 Task: In the Company maersk.com, Add note: 'Reach out to a customer for a referral or introduction to a potential client.'. Mark checkbox to create task to follow up ': Tomorrow'. Create task, with  description: Appointment FIxed, Add due date: In 3 Business Days; Add reminder: 30 Minutes before. Set Priority Low  and add note: Review the attached proposal. Logged in from softage.5@softage.net
Action: Mouse moved to (78, 64)
Screenshot: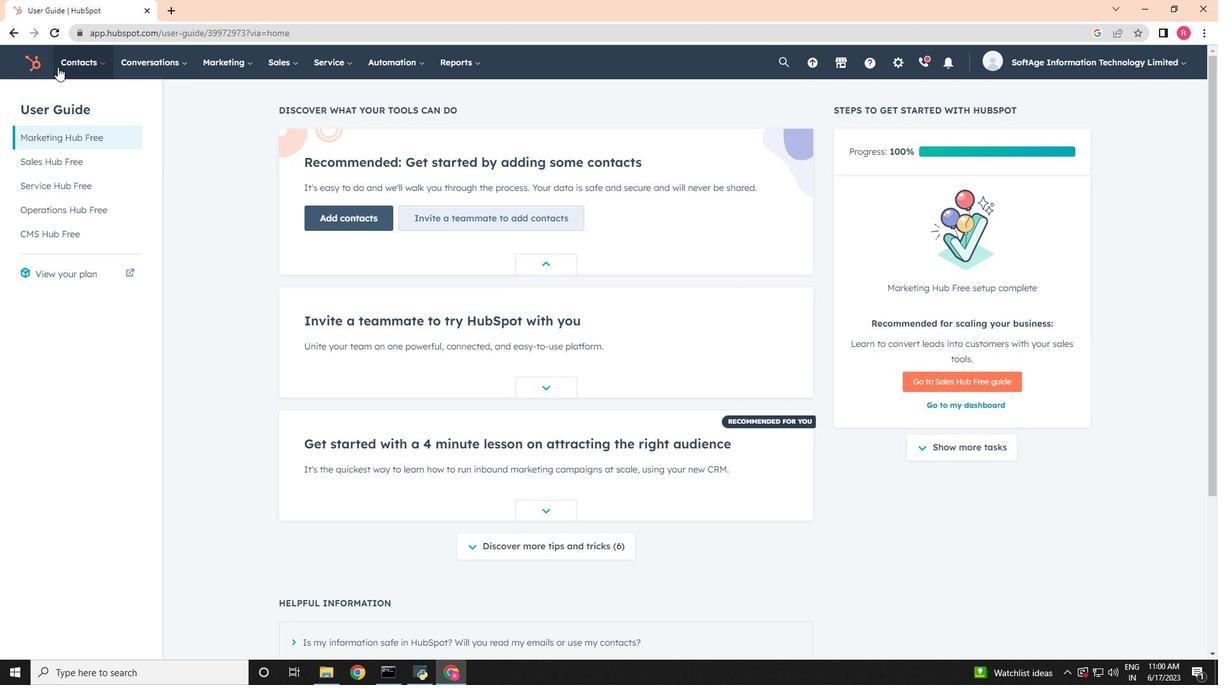 
Action: Mouse pressed left at (78, 64)
Screenshot: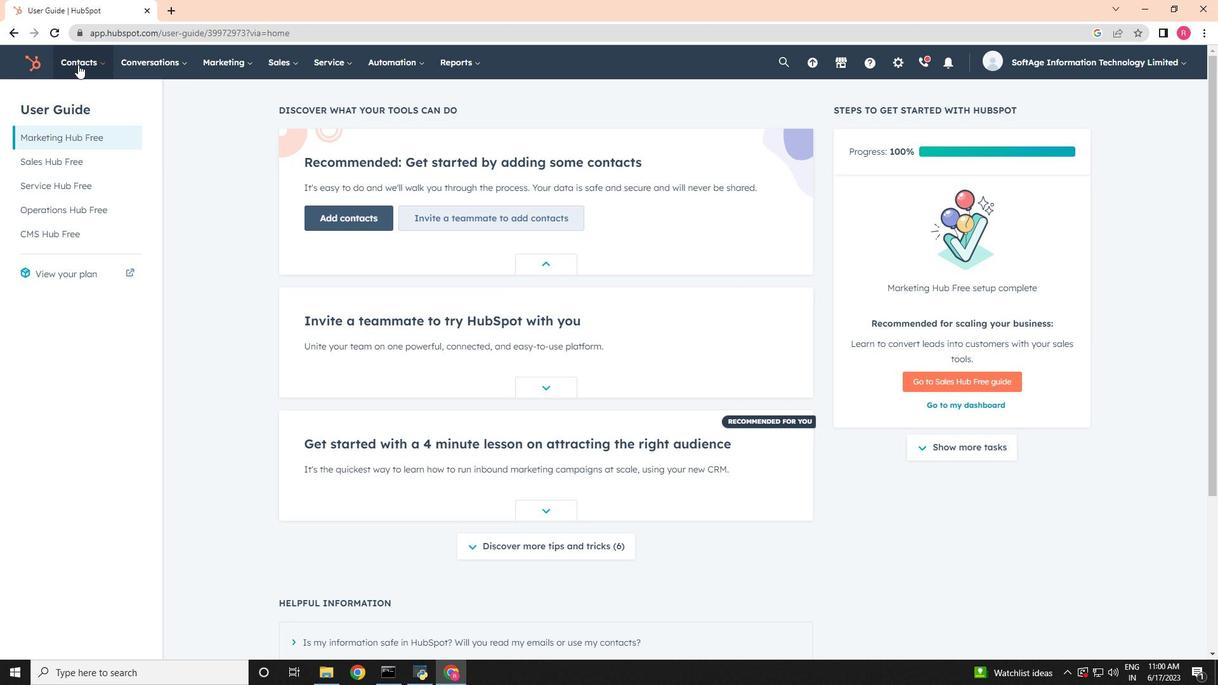 
Action: Mouse moved to (111, 123)
Screenshot: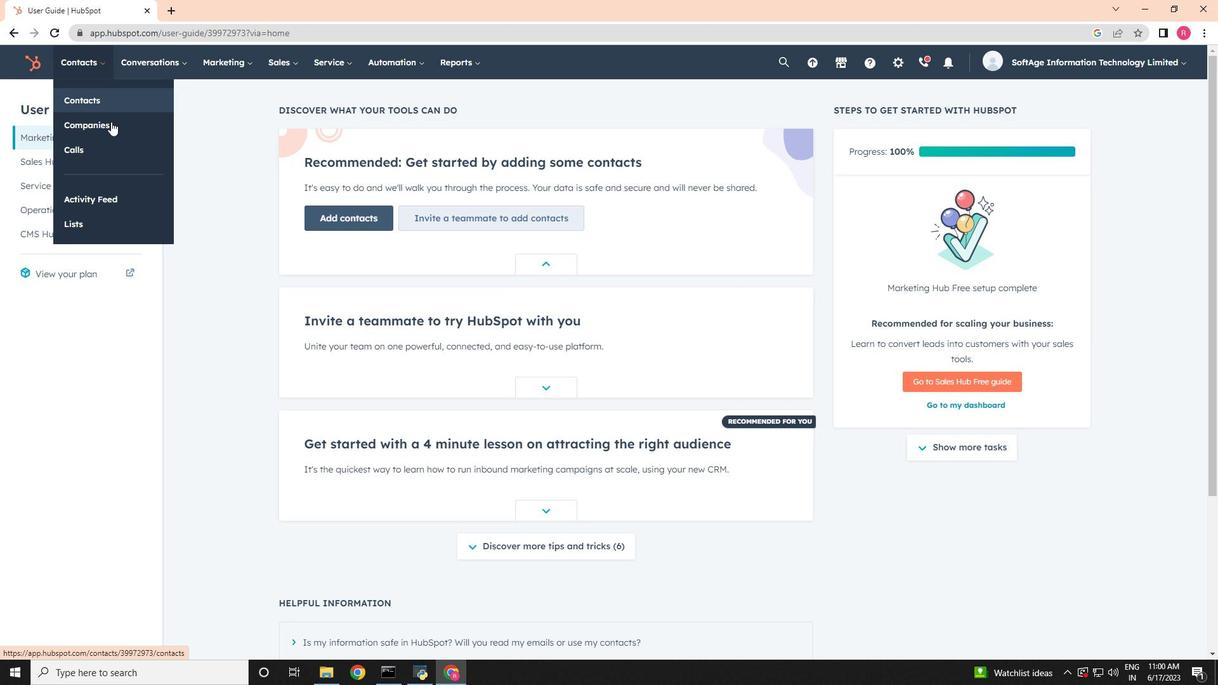 
Action: Mouse pressed left at (111, 123)
Screenshot: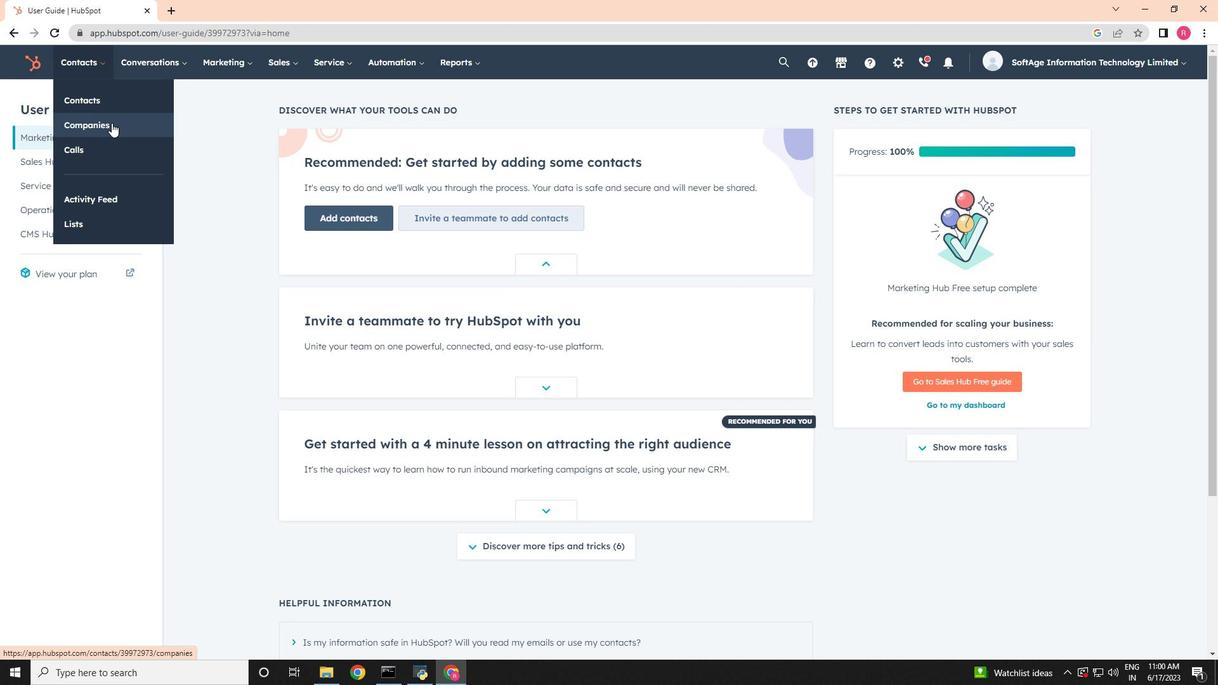 
Action: Mouse moved to (72, 208)
Screenshot: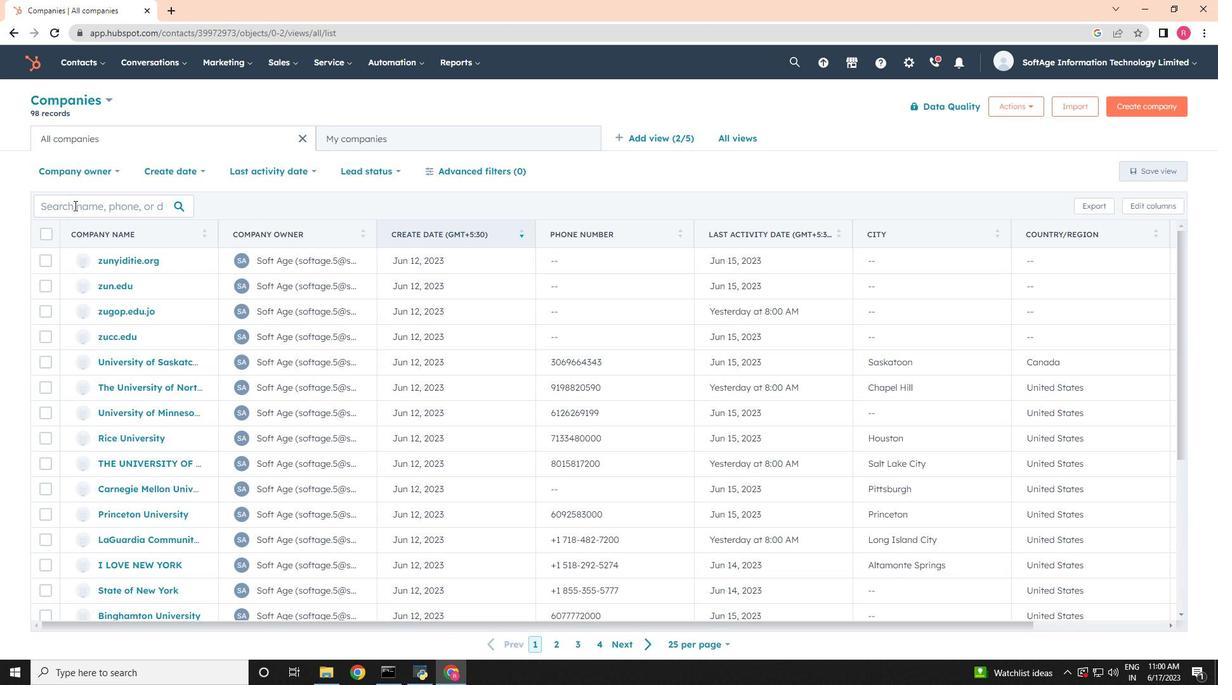 
Action: Mouse pressed left at (72, 208)
Screenshot: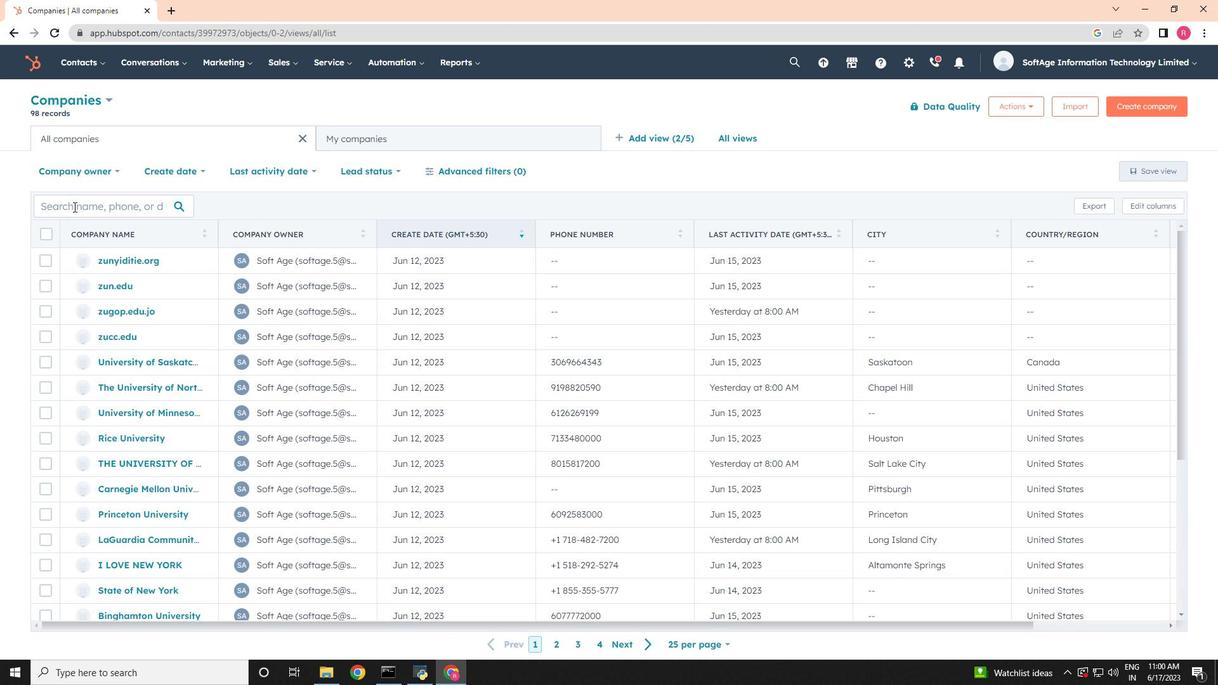 
Action: Key pressed <Key.shift><Key.shift><Key.shift><Key.shift><Key.shift><Key.shift><Key.shift><Key.shift><Key.shift><Key.shift><Key.shift><Key.shift><Key.shift><Key.shift><Key.shift><Key.shift><Key.shift><Key.shift><Key.shift><Key.shift><Key.shift><Key.shift><Key.shift><Key.shift>Maersk.com
Screenshot: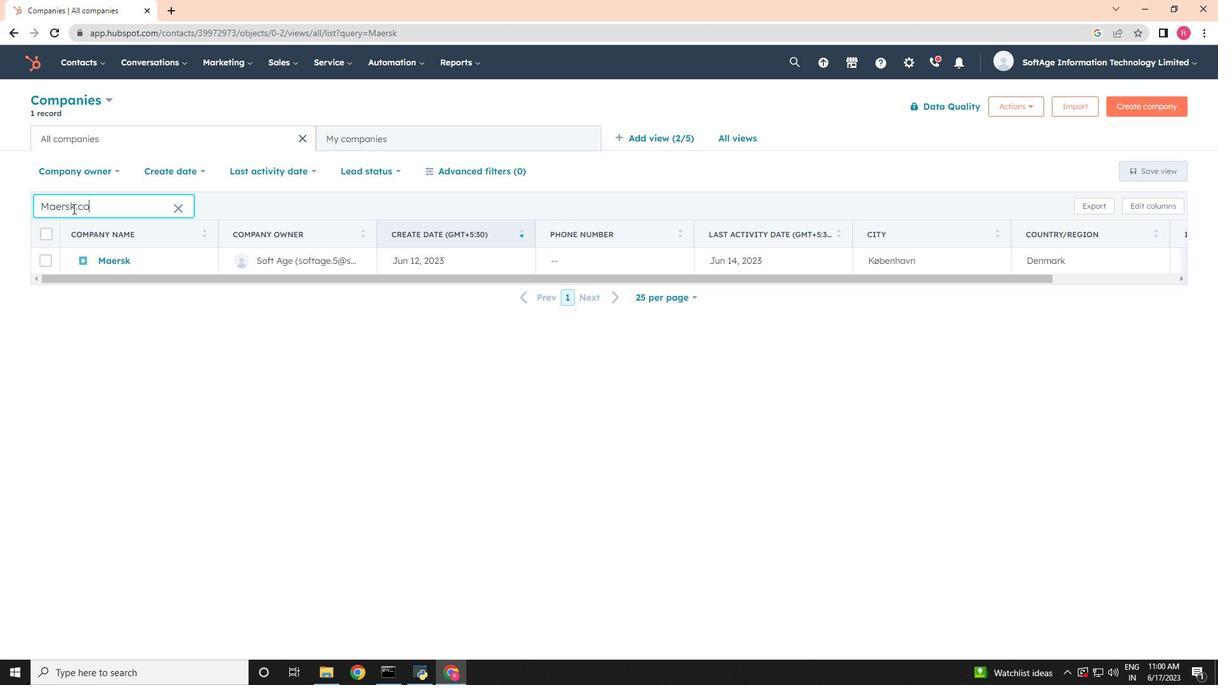 
Action: Mouse moved to (110, 258)
Screenshot: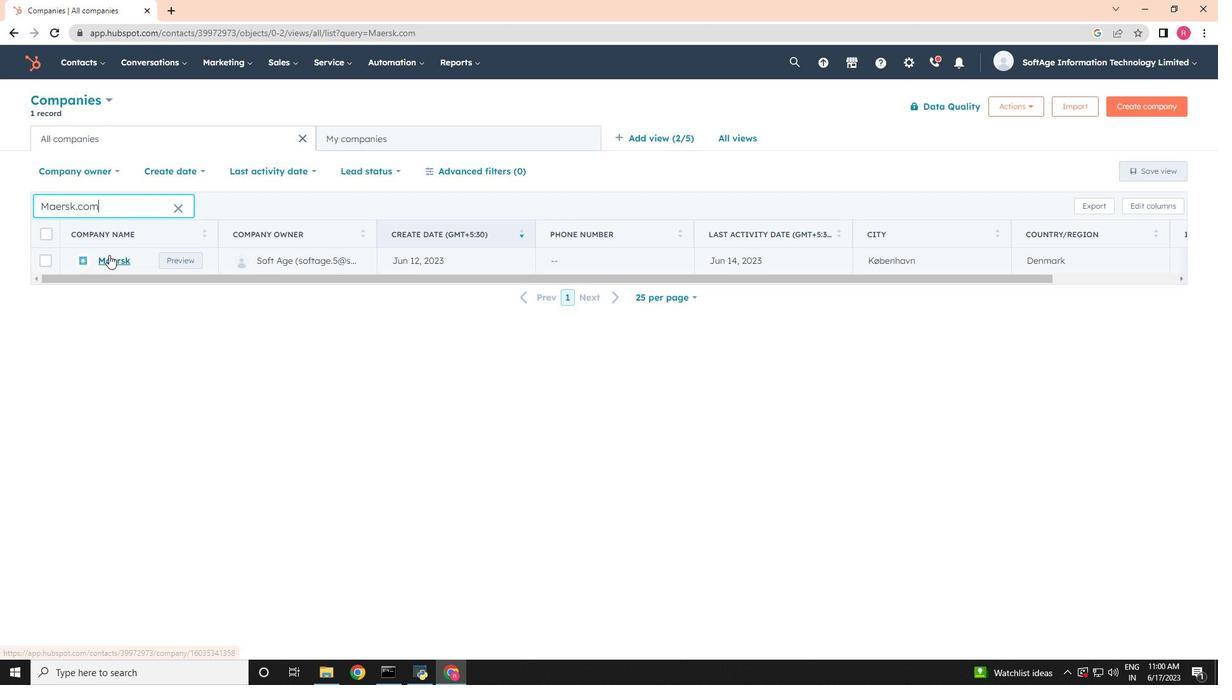 
Action: Mouse pressed left at (110, 258)
Screenshot: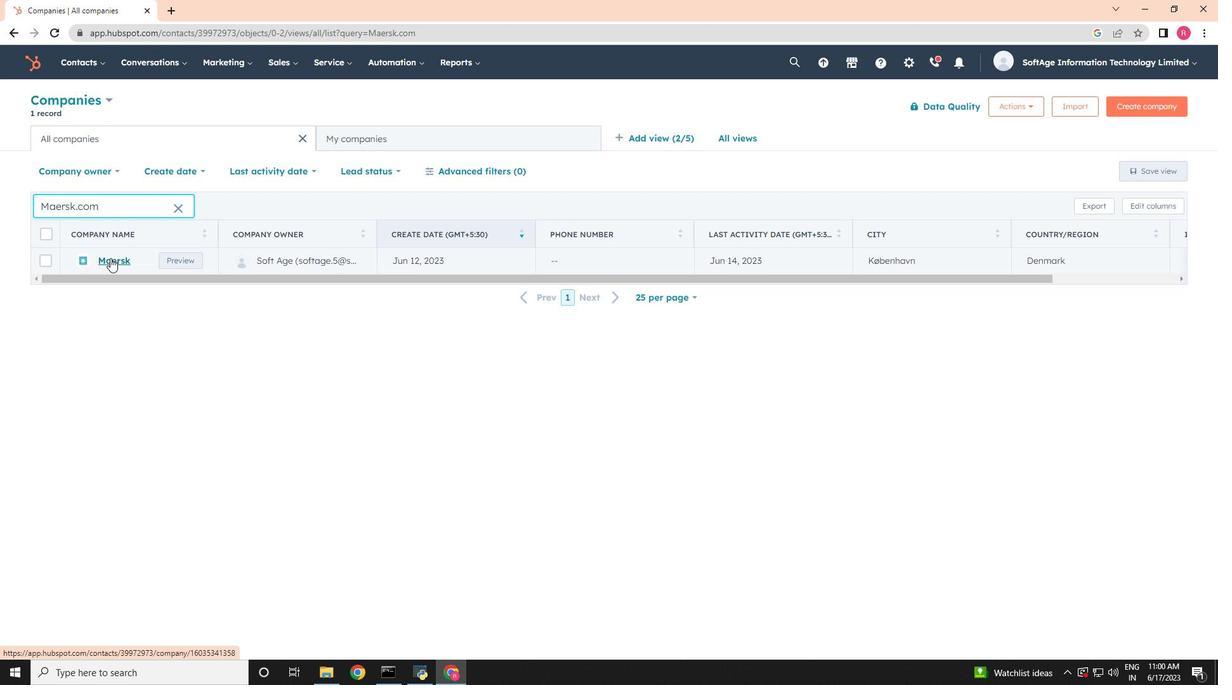 
Action: Mouse moved to (42, 211)
Screenshot: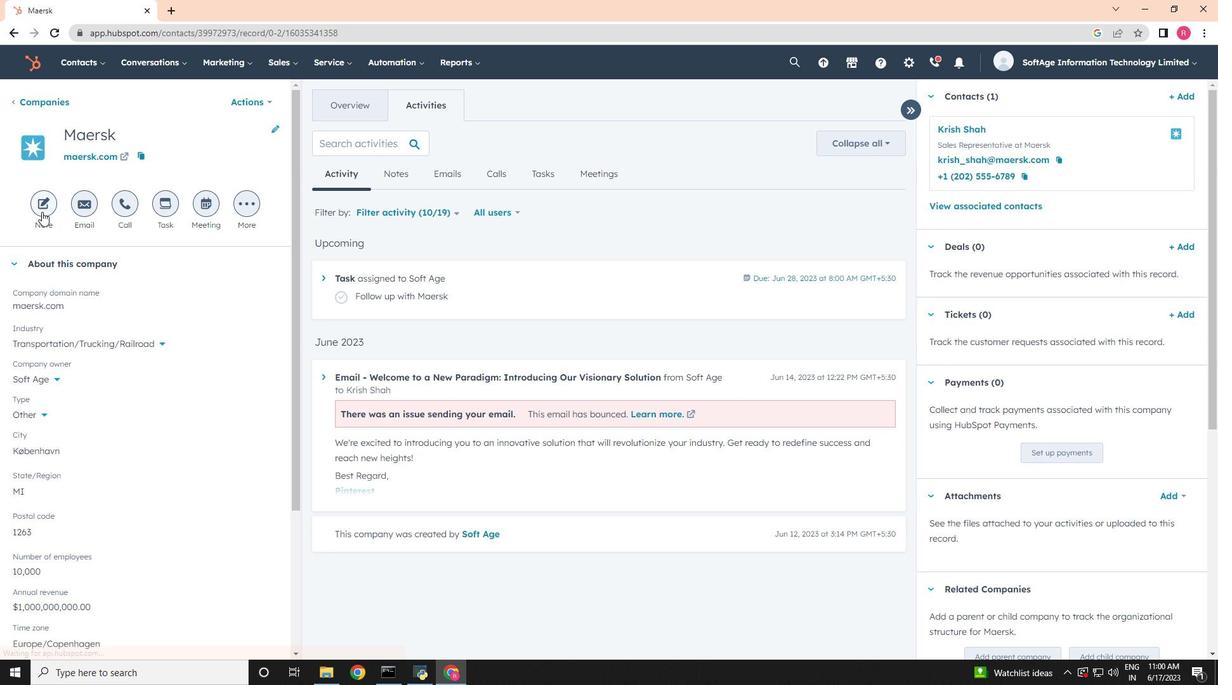 
Action: Mouse pressed left at (42, 211)
Screenshot: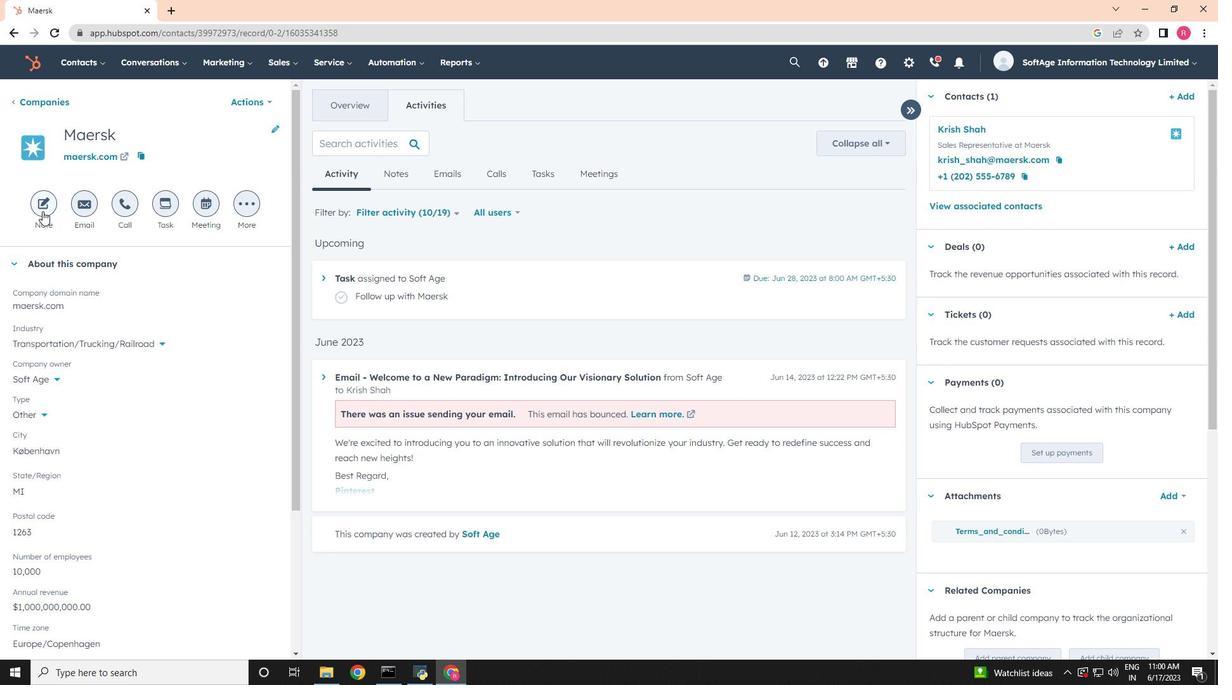 
Action: Mouse moved to (1077, 377)
Screenshot: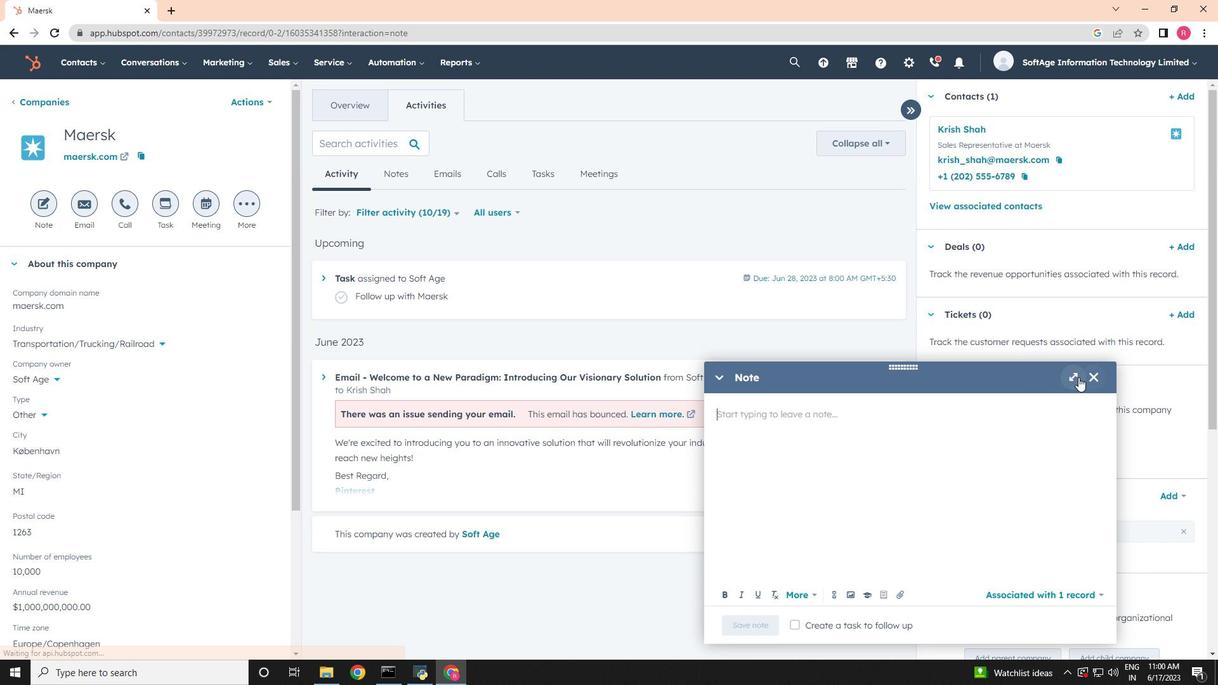 
Action: Mouse pressed left at (1077, 377)
Screenshot: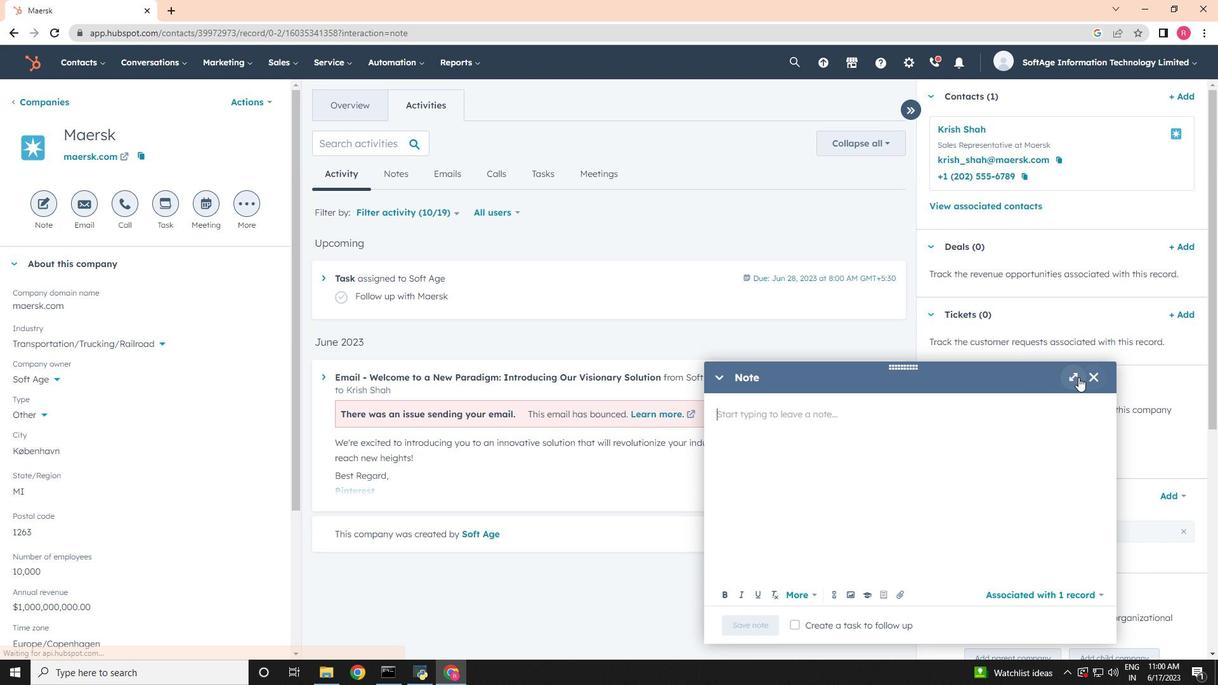 
Action: Mouse moved to (696, 397)
Screenshot: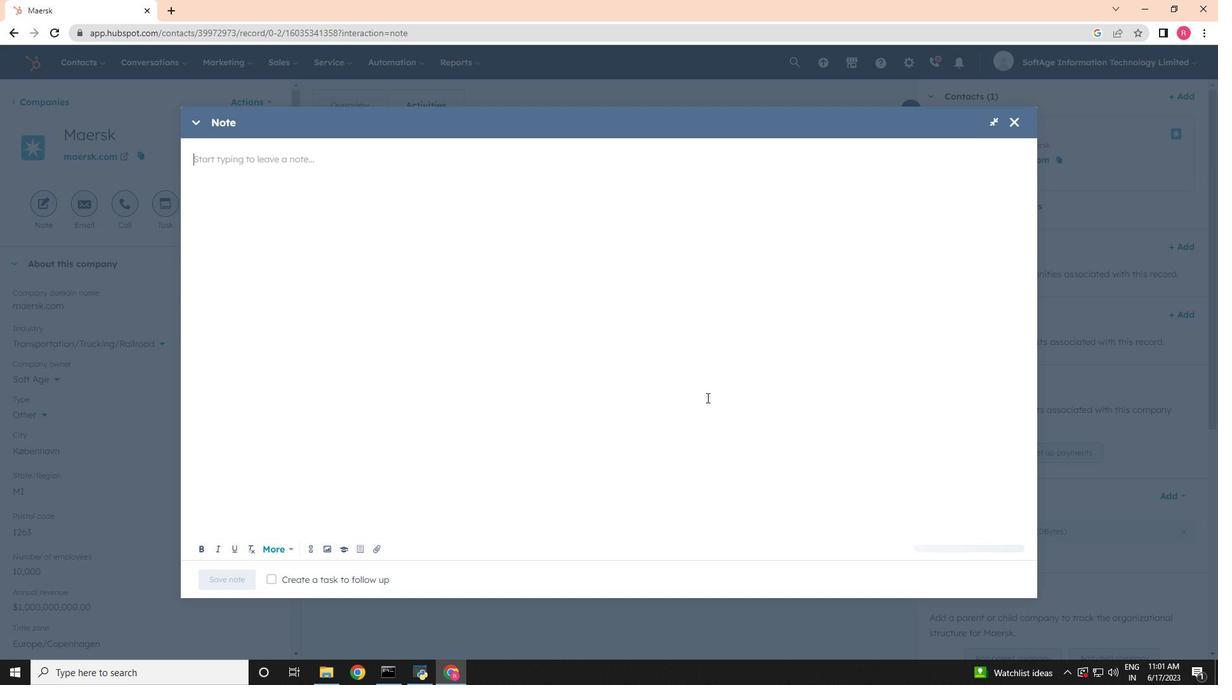 
Action: Key pressed <Key.shift>Reach<Key.space>out<Key.space>a<Key.space>cut<Key.backspace>stomer<Key.space>for<Key.space>a<Key.space>referral<Key.space>or<Key.space>indoducing<Key.space><Key.backspace><Key.backspace><Key.backspace><Key.backspace><Key.backspace><Key.backspace><Key.backspace><Key.backspace><Key.backspace><Key.backspace>ntroduction<Key.space>to<Key.space>a<Key.space>potential<Key.space>client.
Screenshot: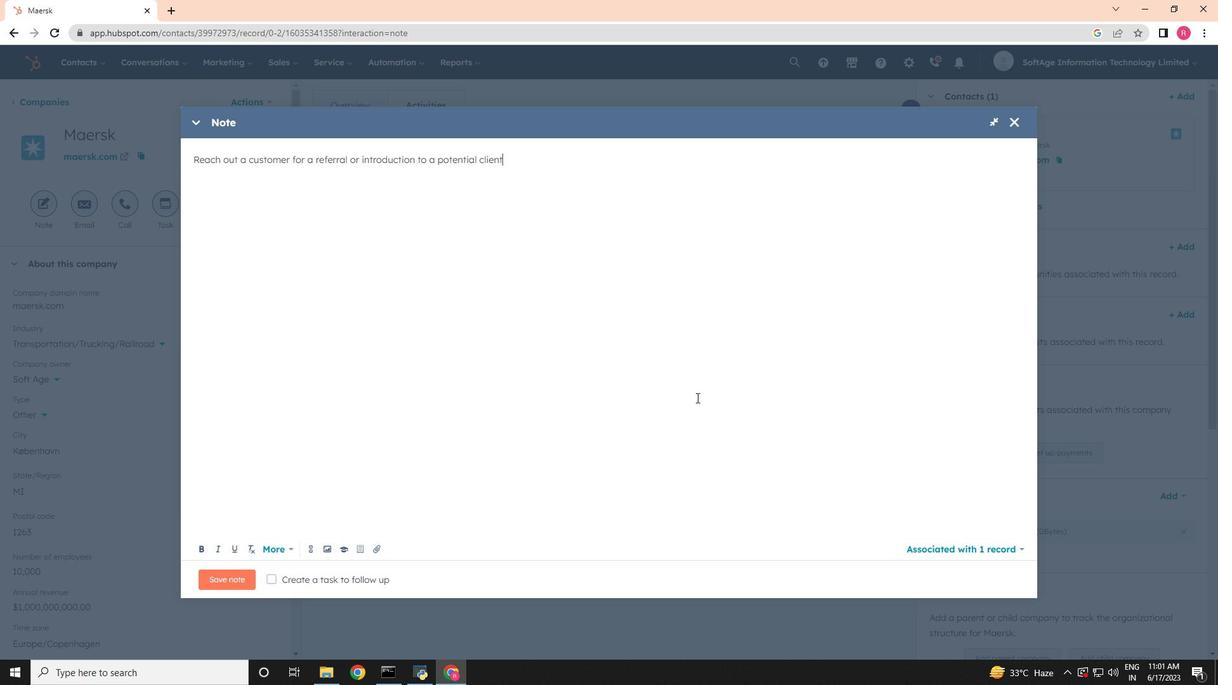 
Action: Mouse moved to (270, 578)
Screenshot: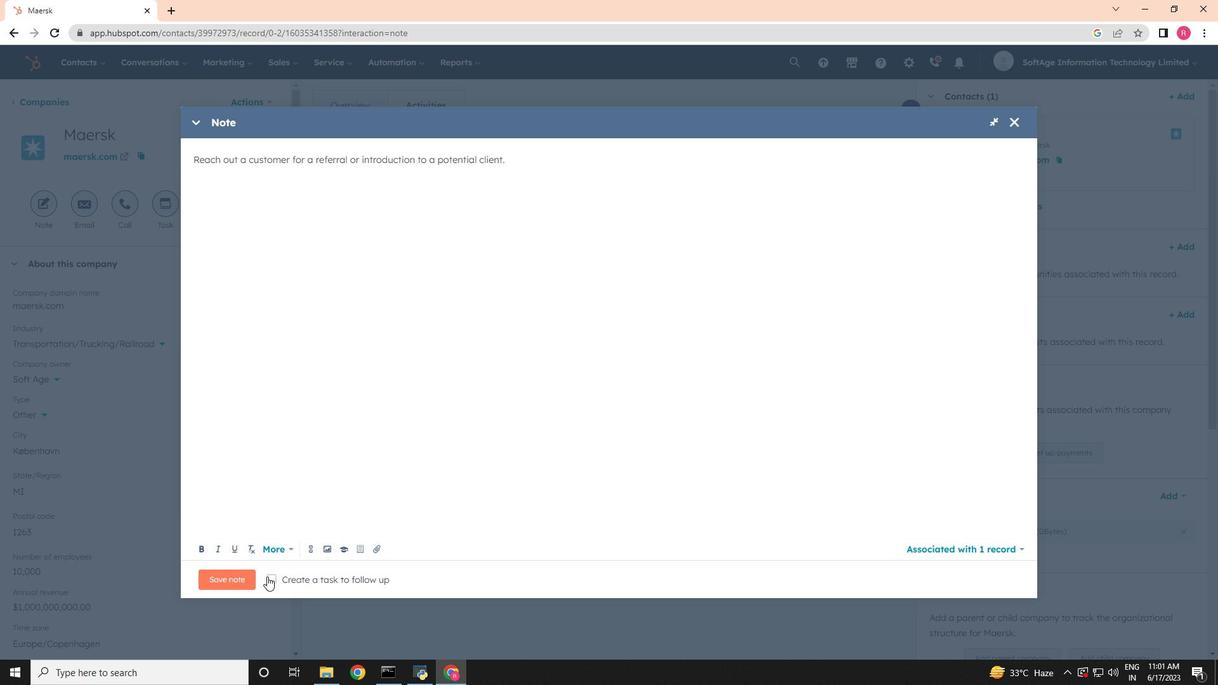 
Action: Mouse pressed left at (270, 578)
Screenshot: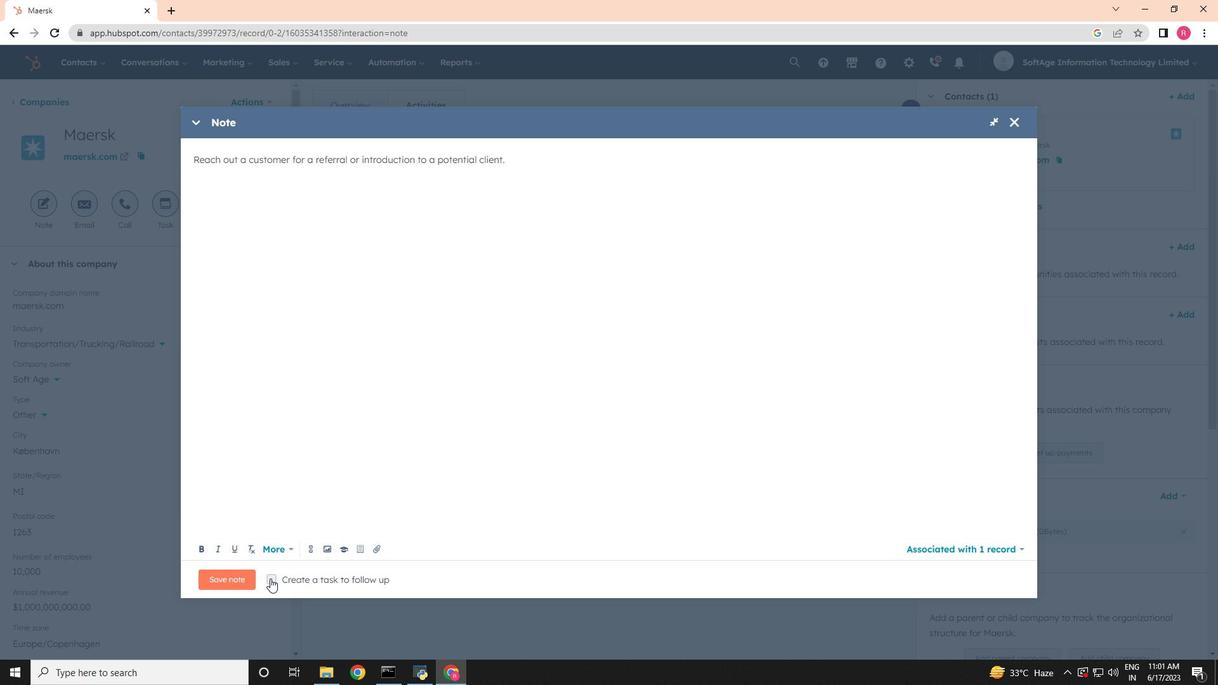 
Action: Mouse moved to (454, 583)
Screenshot: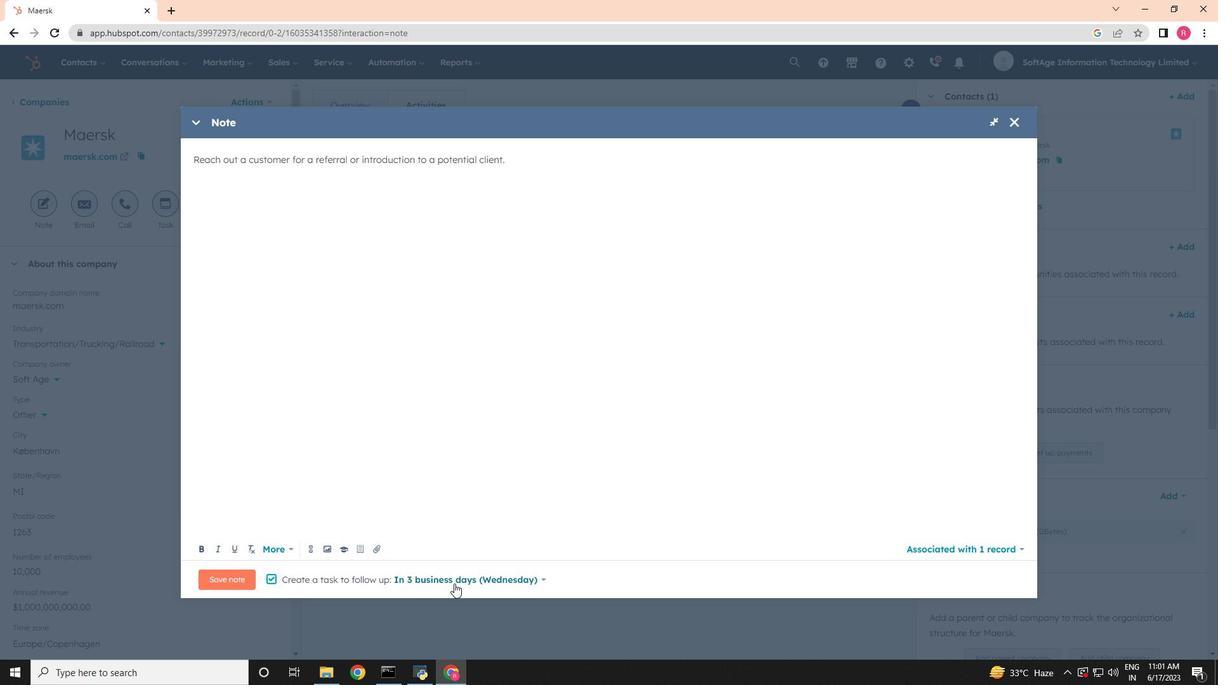 
Action: Mouse pressed left at (454, 583)
Screenshot: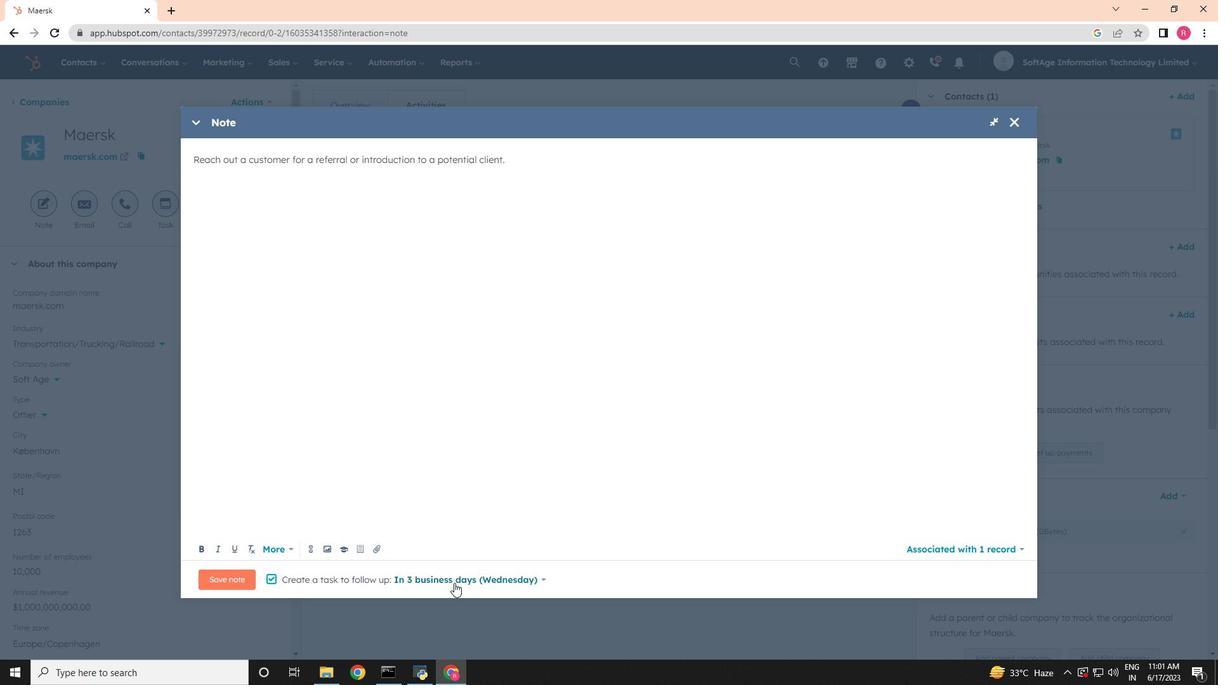 
Action: Mouse moved to (439, 507)
Screenshot: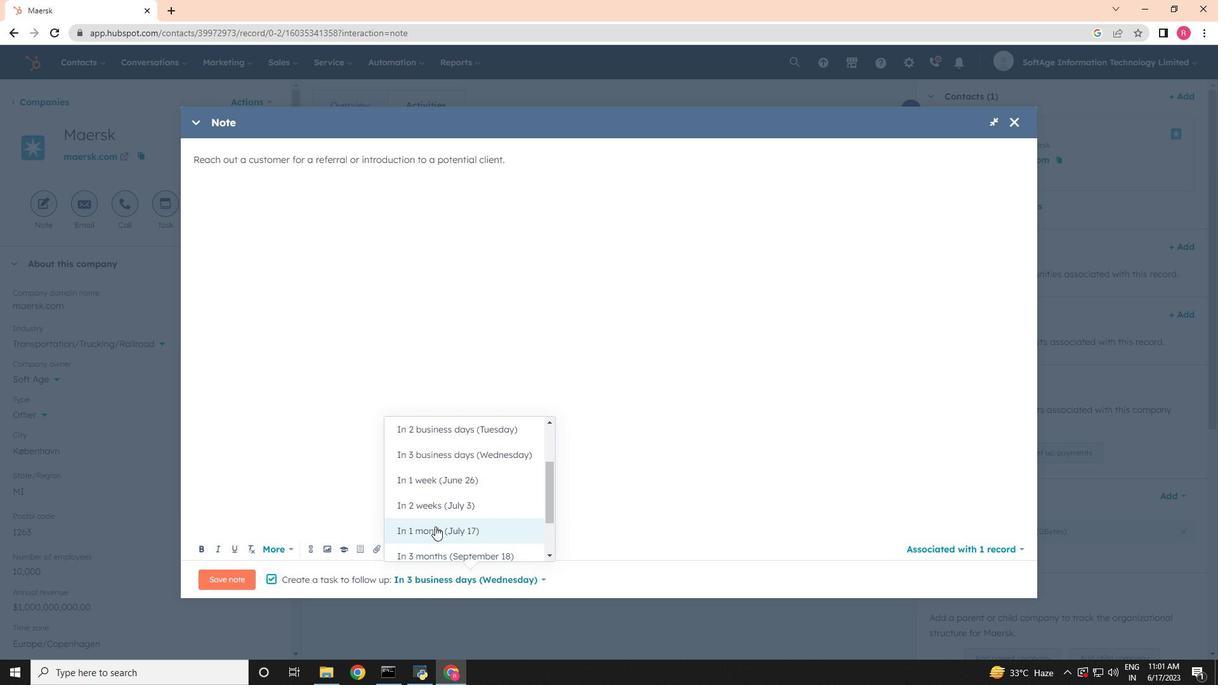
Action: Mouse scrolled (439, 508) with delta (0, 0)
Screenshot: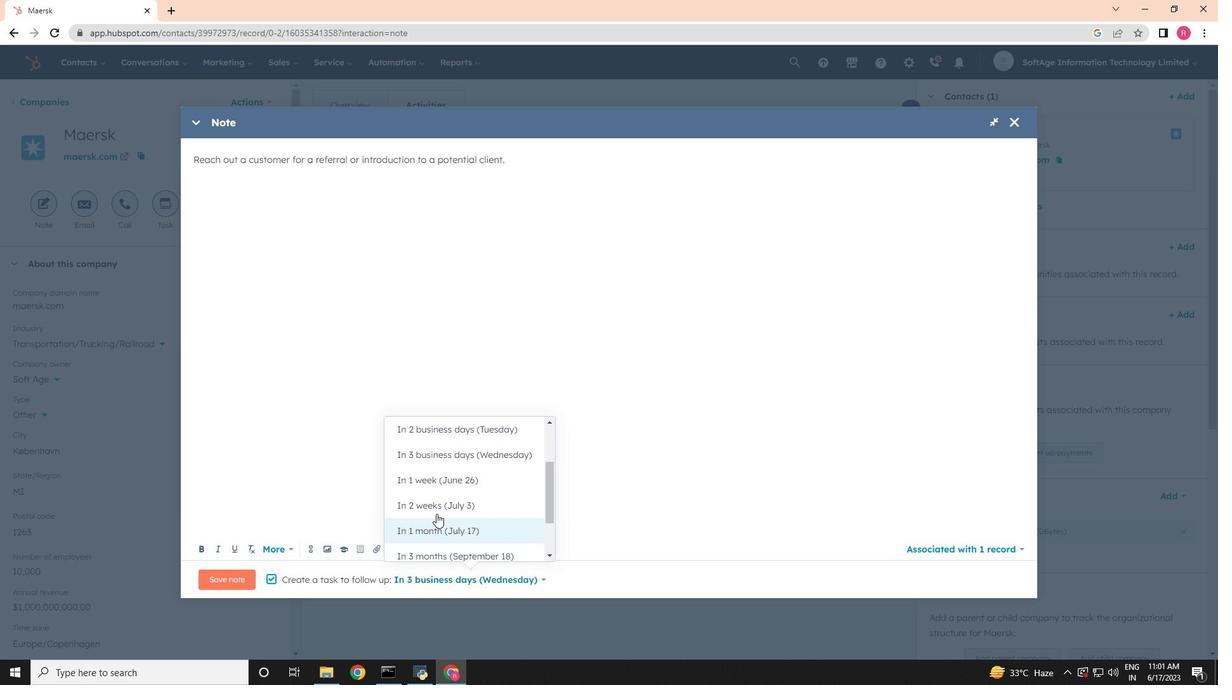 
Action: Mouse scrolled (439, 508) with delta (0, 0)
Screenshot: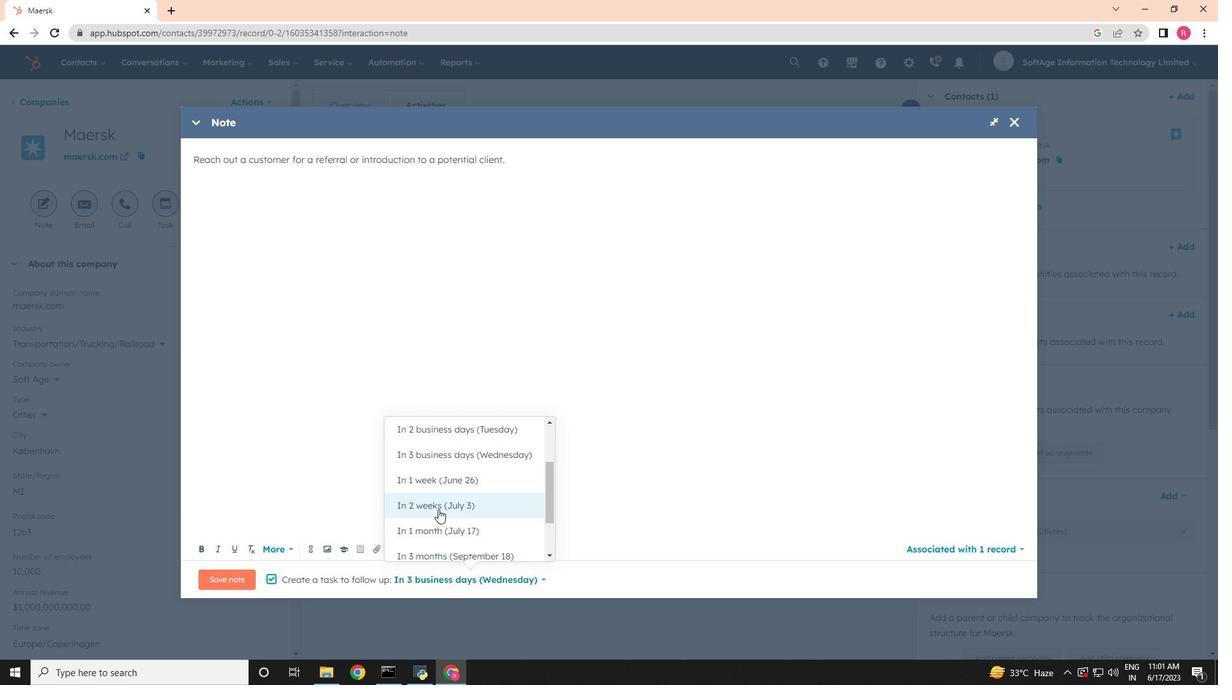 
Action: Mouse scrolled (439, 508) with delta (0, 0)
Screenshot: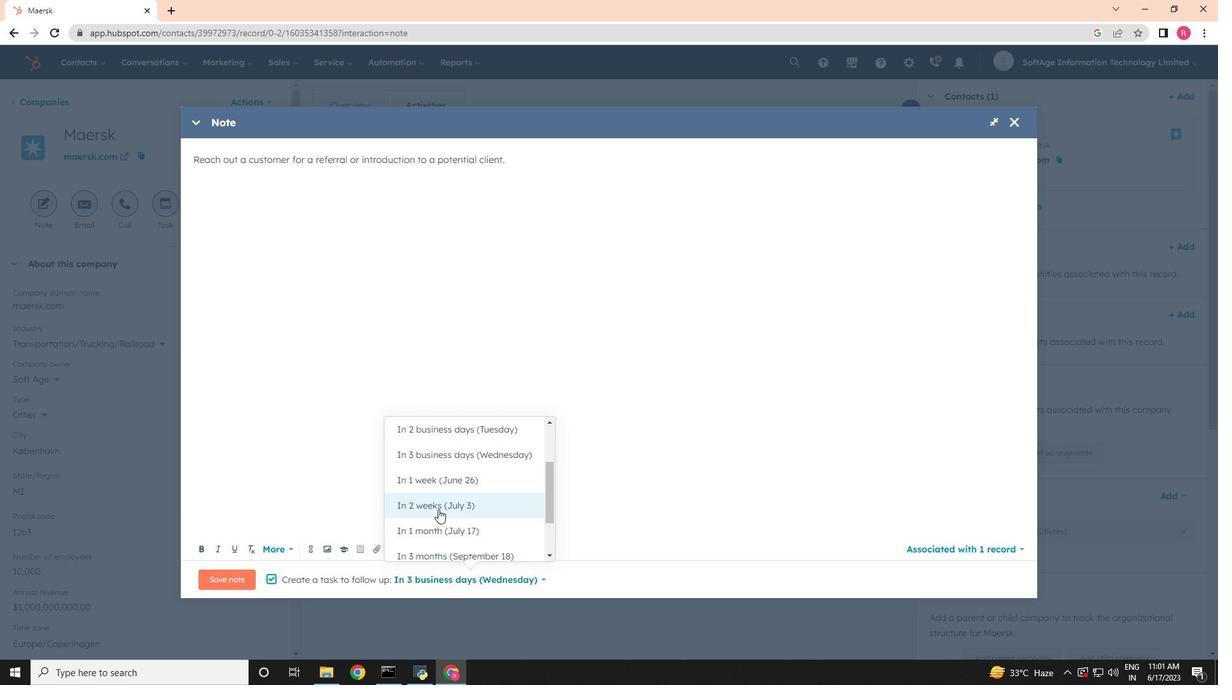 
Action: Mouse scrolled (439, 508) with delta (0, 0)
Screenshot: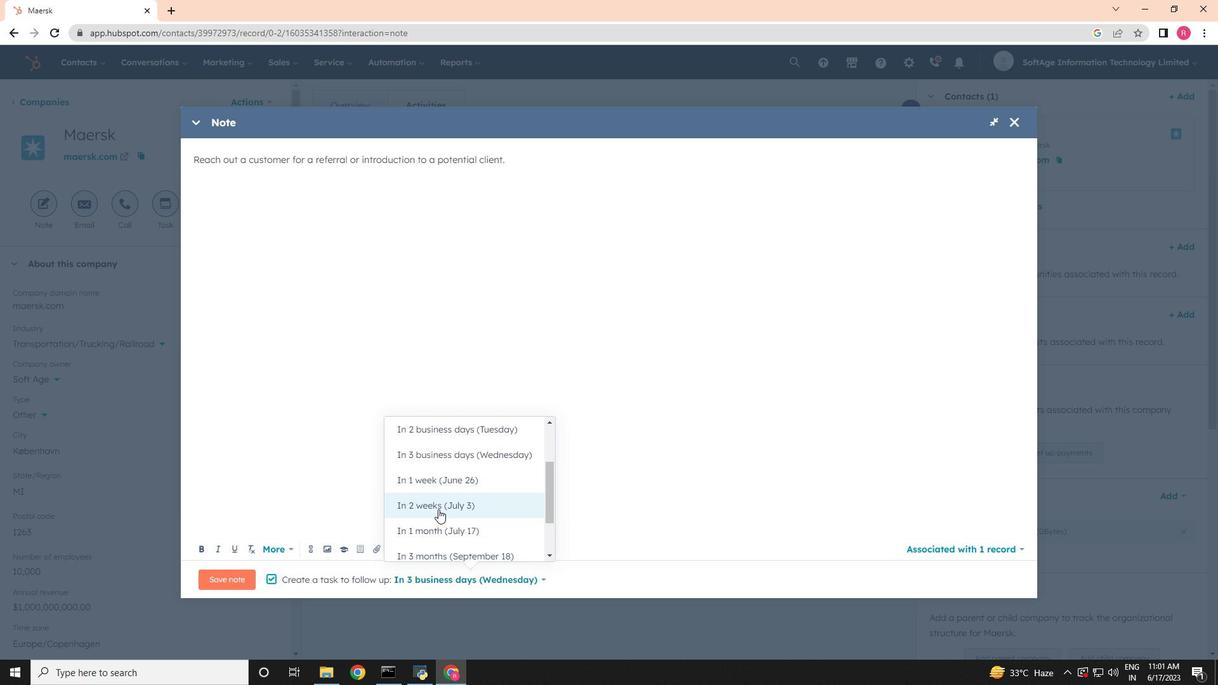 
Action: Mouse scrolled (439, 508) with delta (0, 0)
Screenshot: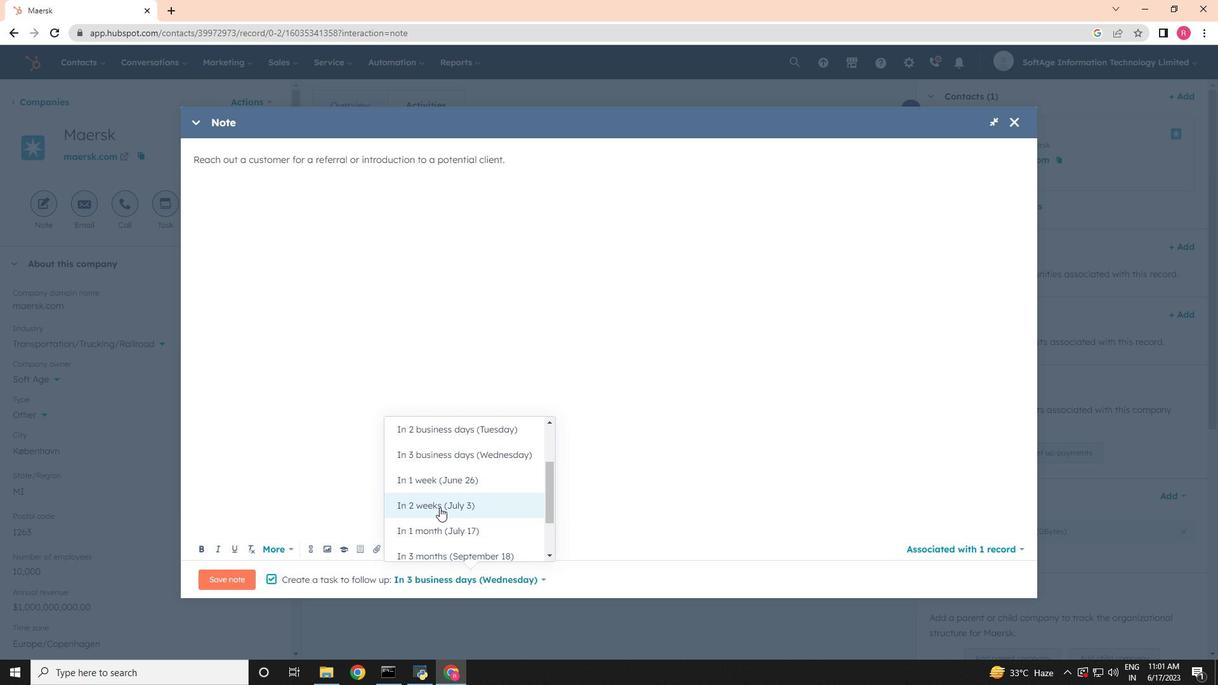
Action: Mouse moved to (436, 465)
Screenshot: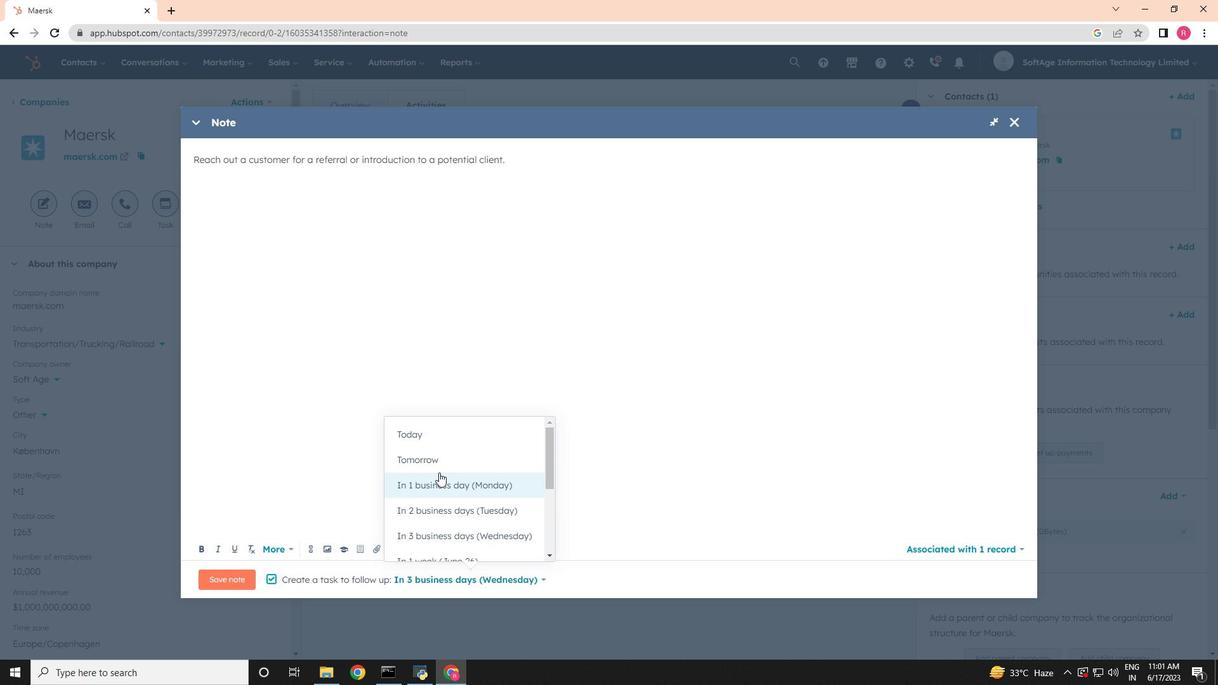
Action: Mouse pressed left at (436, 465)
Screenshot: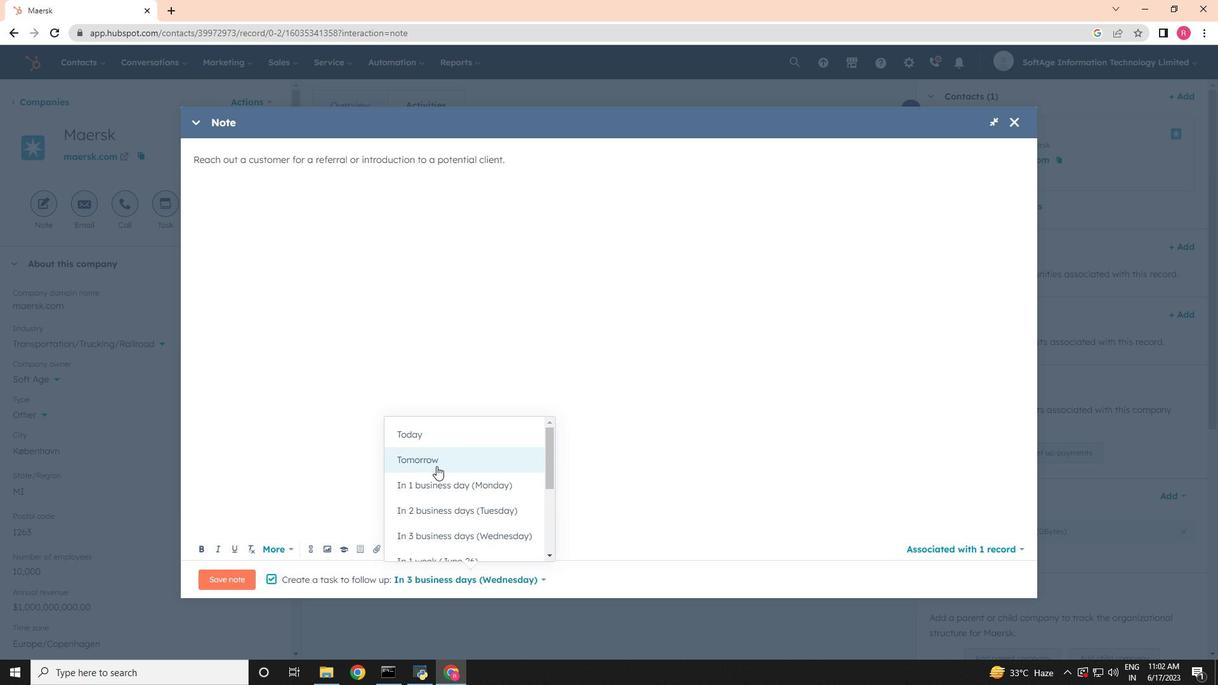 
Action: Mouse moved to (241, 572)
Screenshot: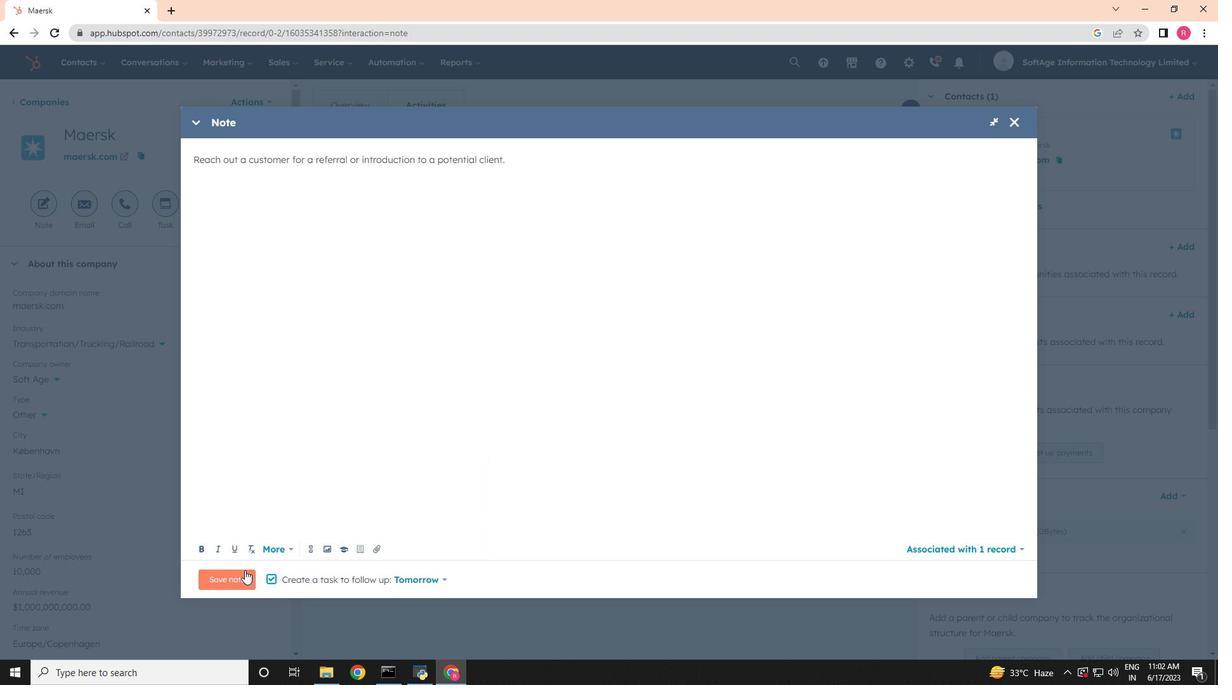 
Action: Mouse pressed left at (241, 572)
Screenshot: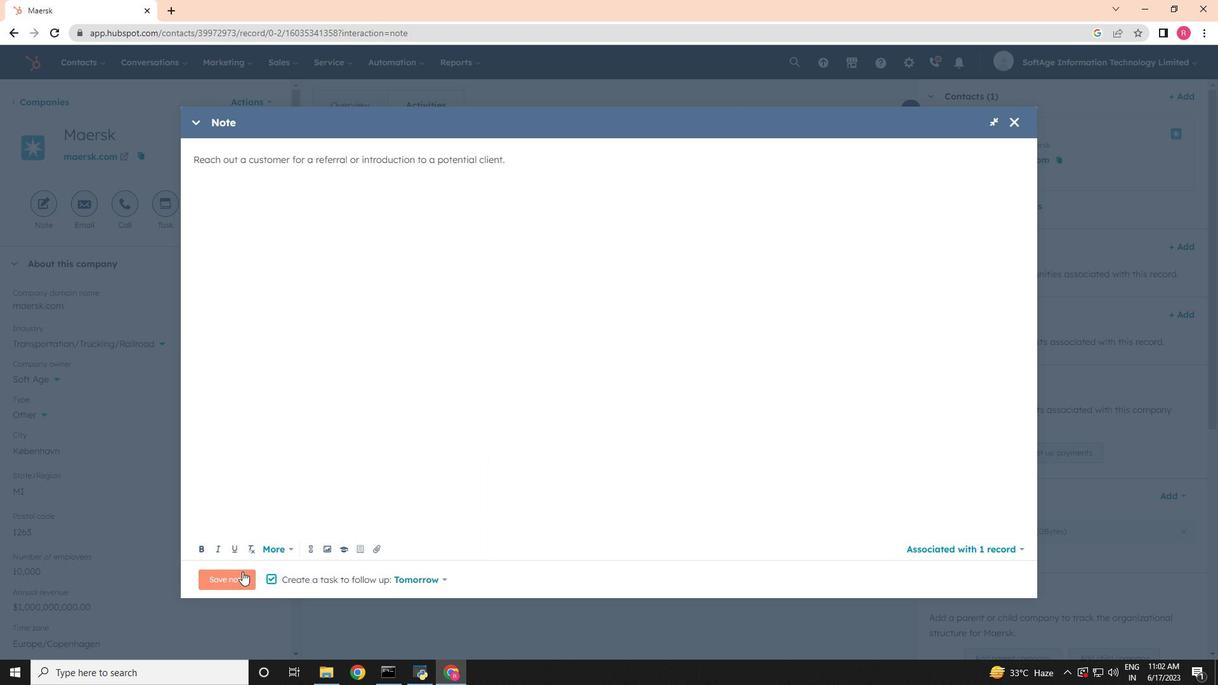 
Action: Mouse moved to (164, 215)
Screenshot: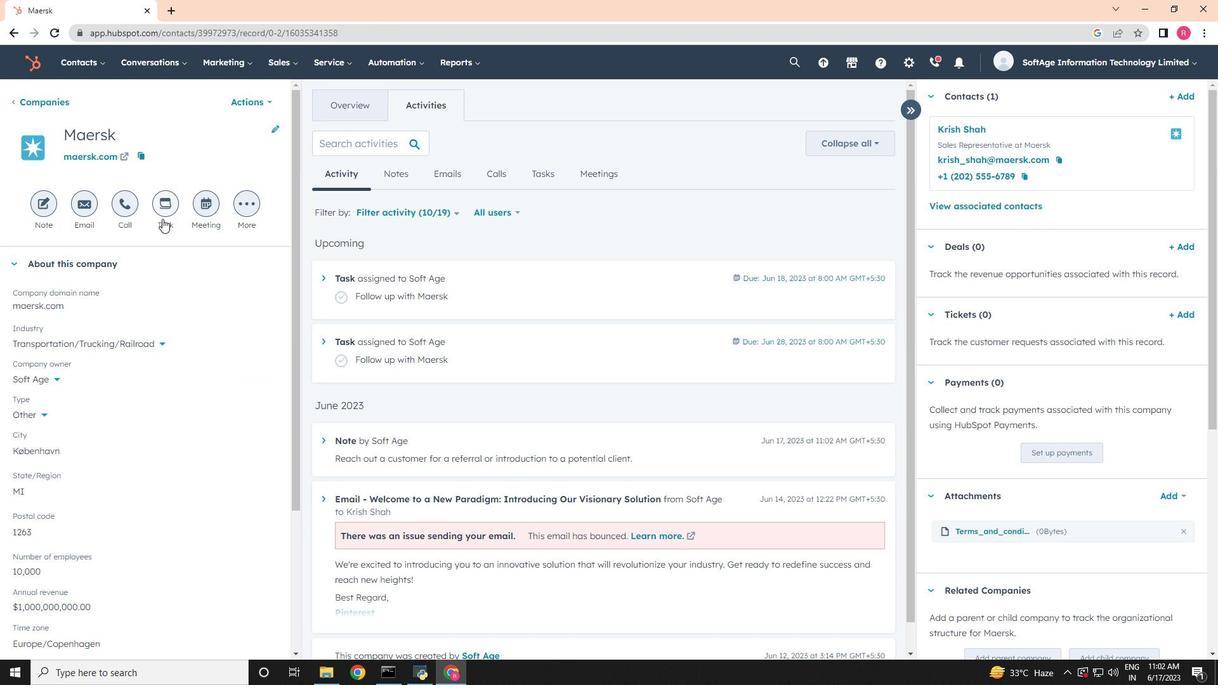 
Action: Mouse pressed left at (164, 215)
Screenshot: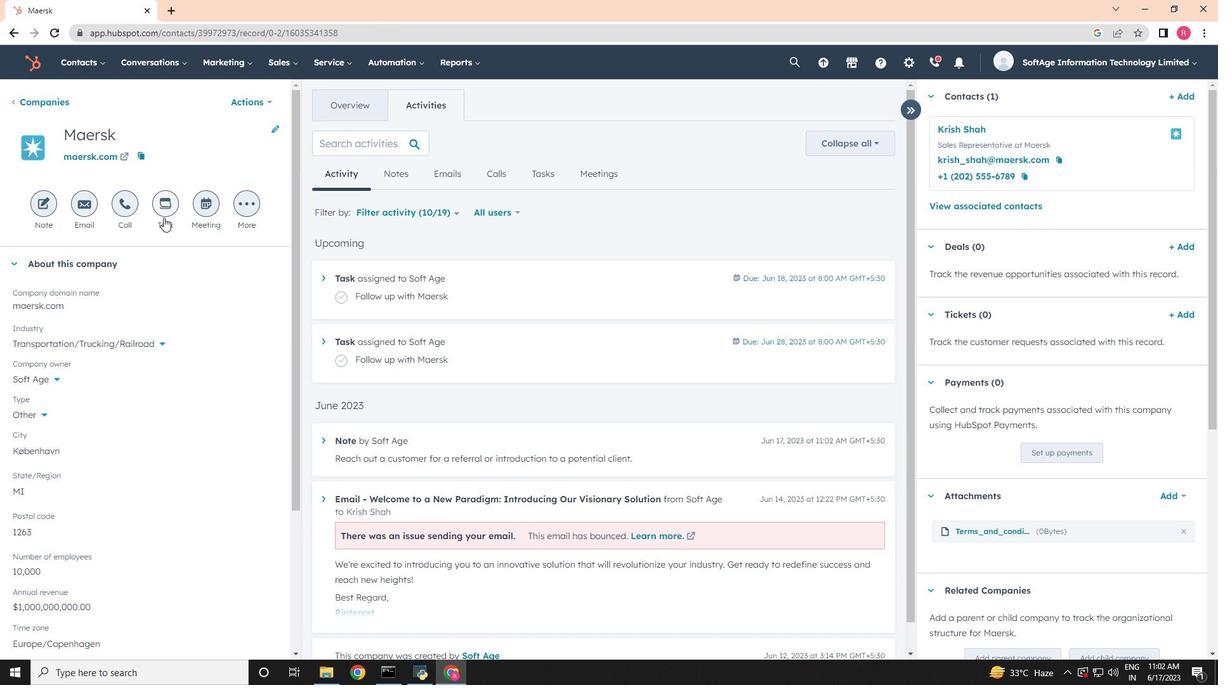 
Action: Mouse moved to (757, 371)
Screenshot: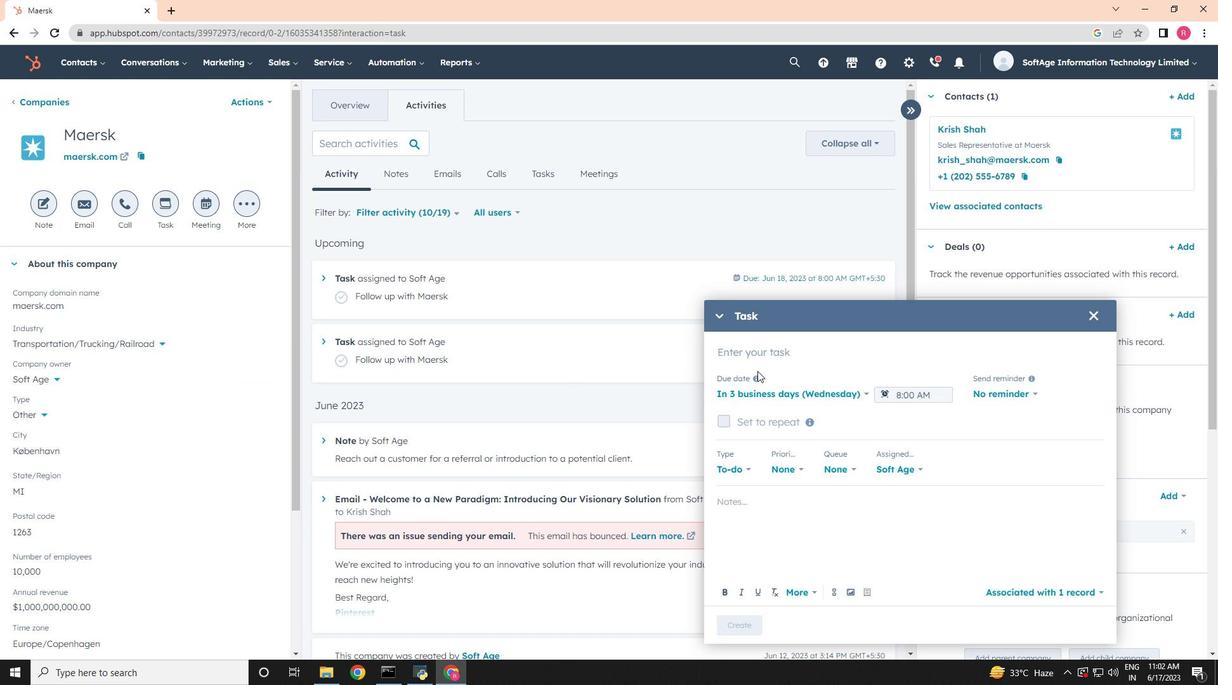 
Action: Key pressed <Key.shift>Appointment<Key.space><Key.shift><Key.shift><Key.shift><Key.shift>L<Key.backspace><Key.shift>Flxed
Screenshot: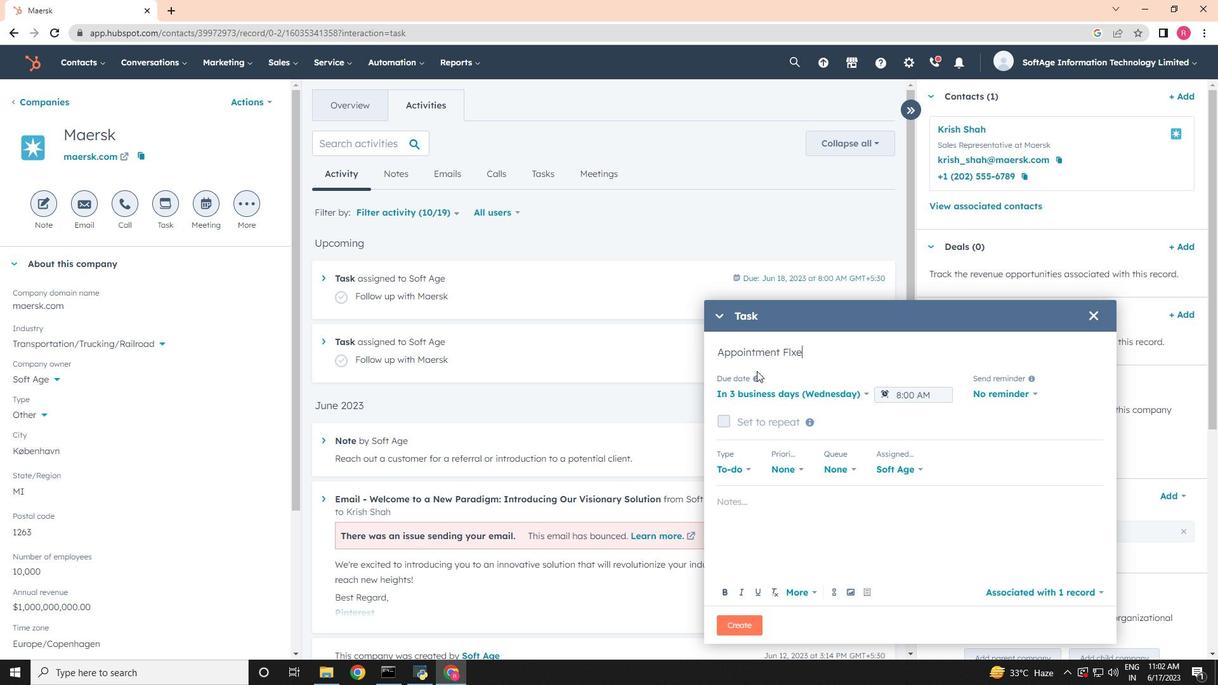 
Action: Mouse moved to (792, 397)
Screenshot: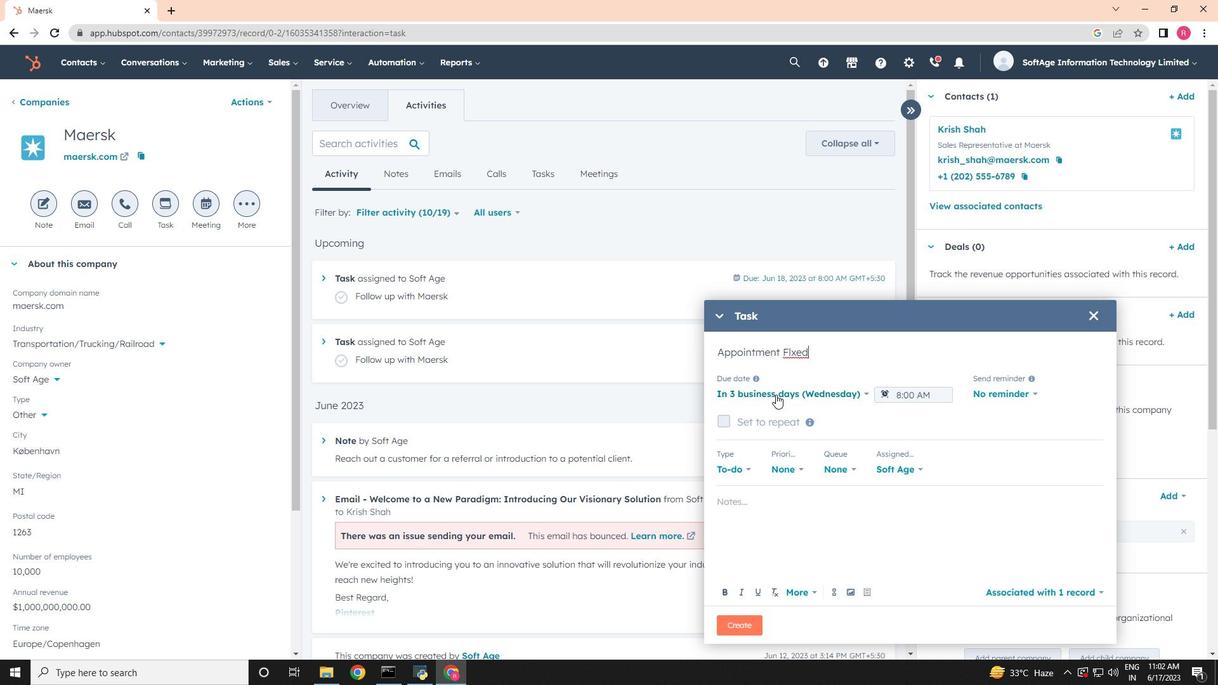 
Action: Mouse pressed left at (792, 397)
Screenshot: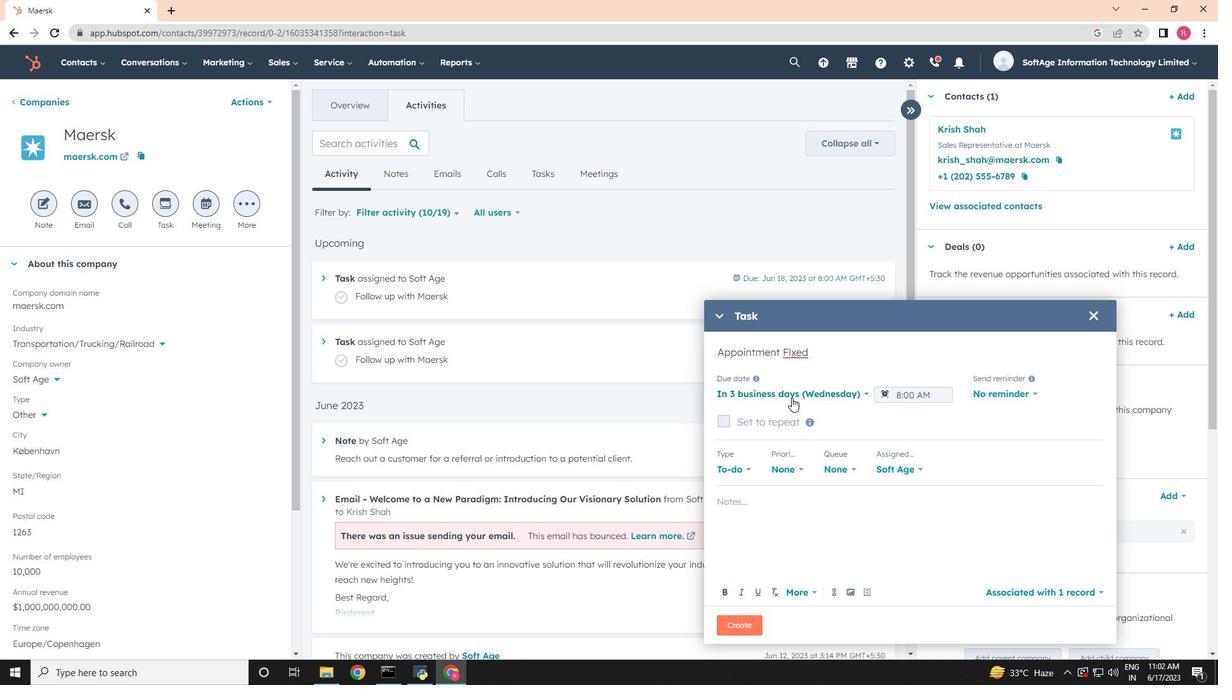 
Action: Mouse moved to (779, 448)
Screenshot: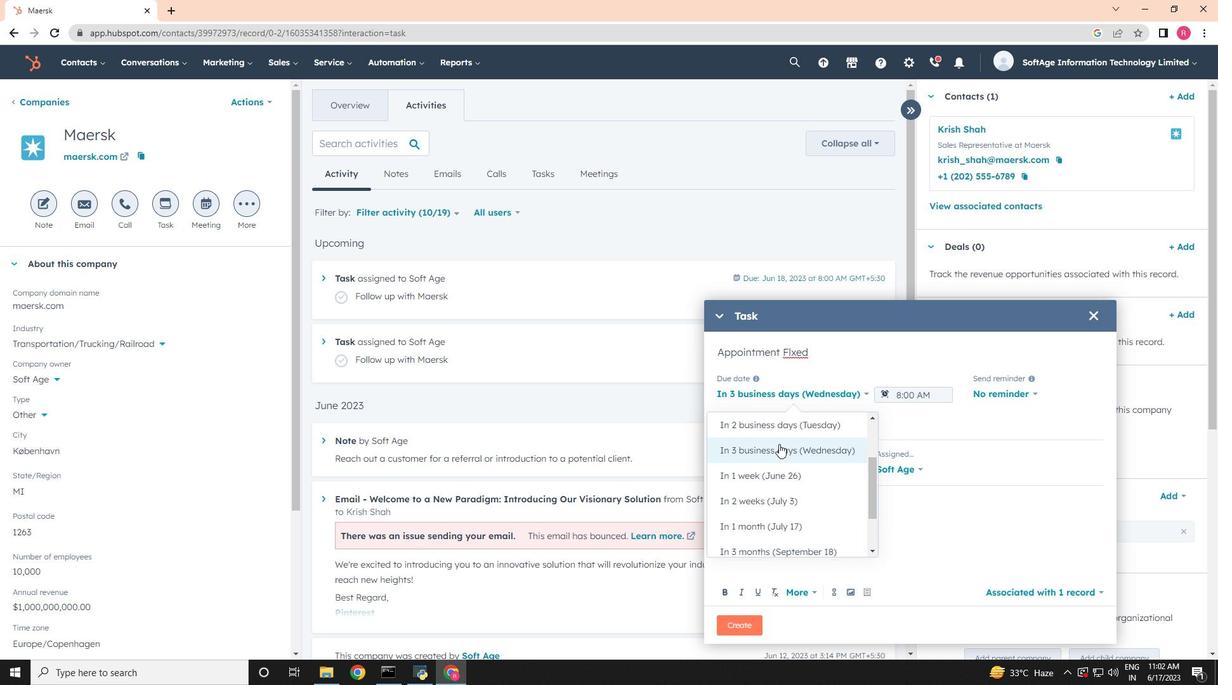 
Action: Mouse pressed left at (779, 448)
Screenshot: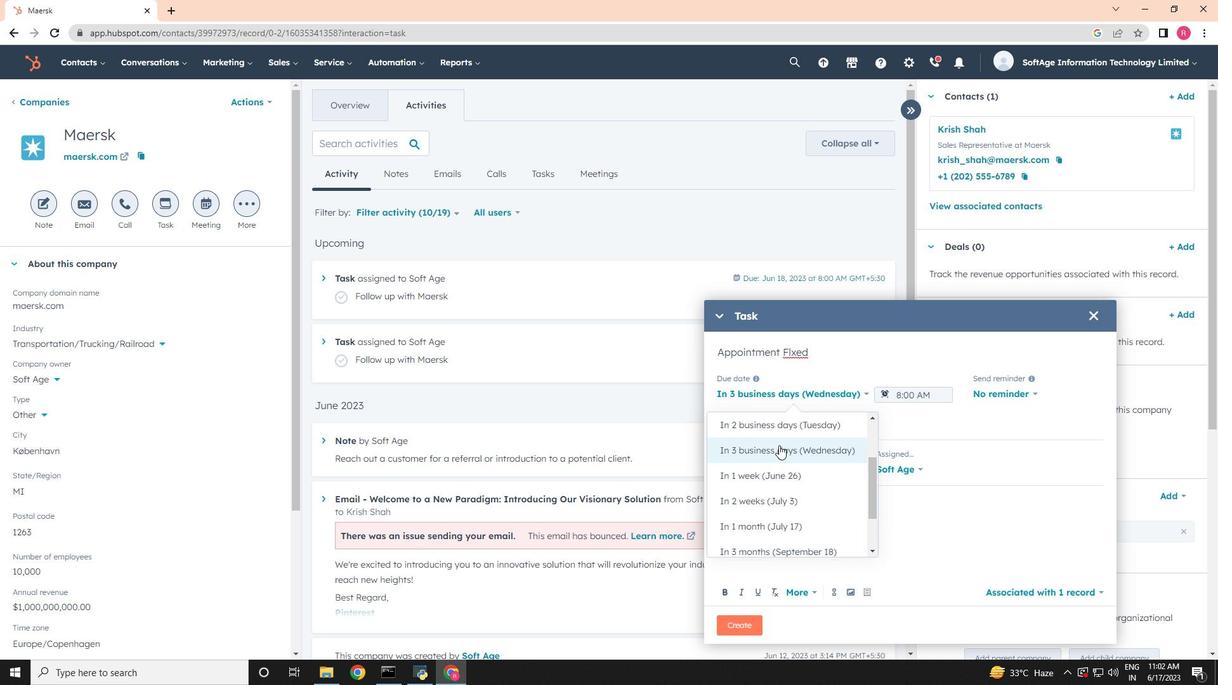 
Action: Mouse moved to (1024, 399)
Screenshot: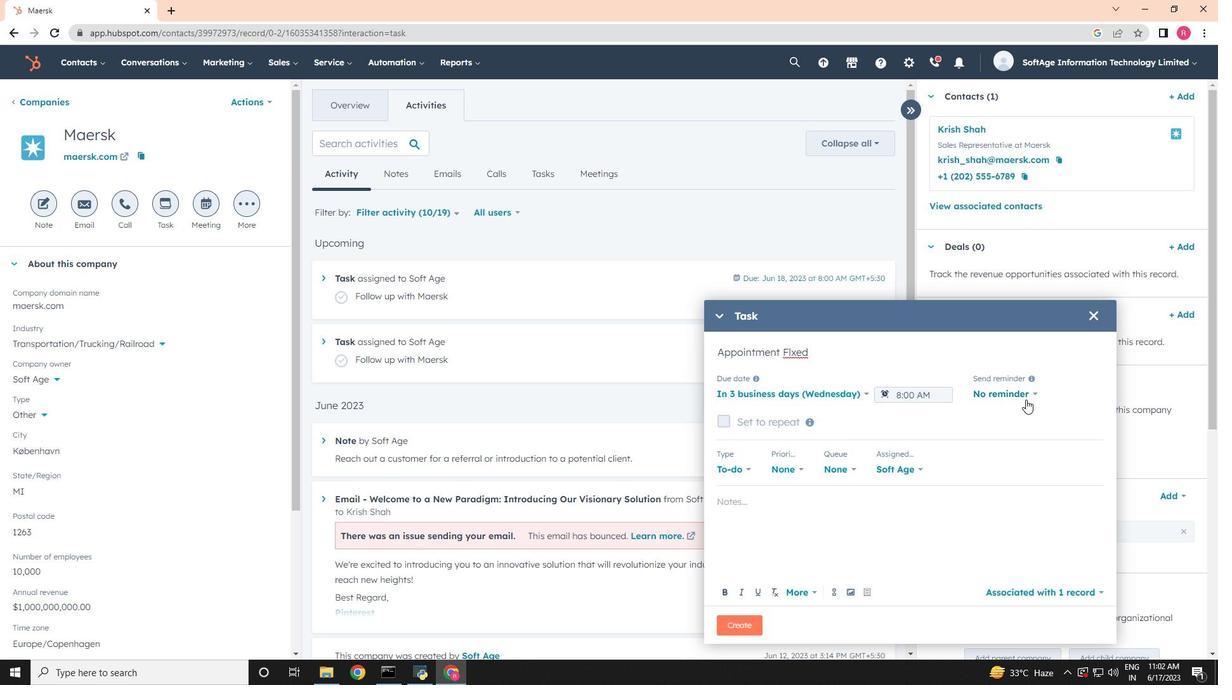 
Action: Mouse pressed left at (1024, 399)
Screenshot: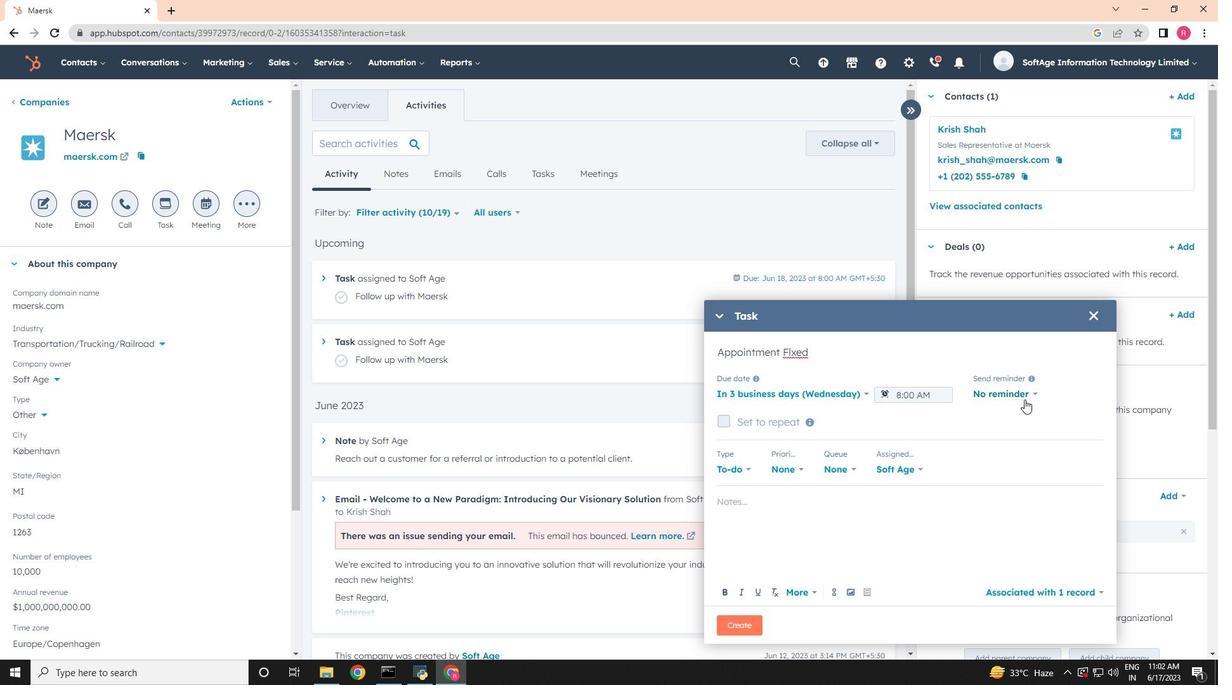 
Action: Mouse moved to (988, 444)
Screenshot: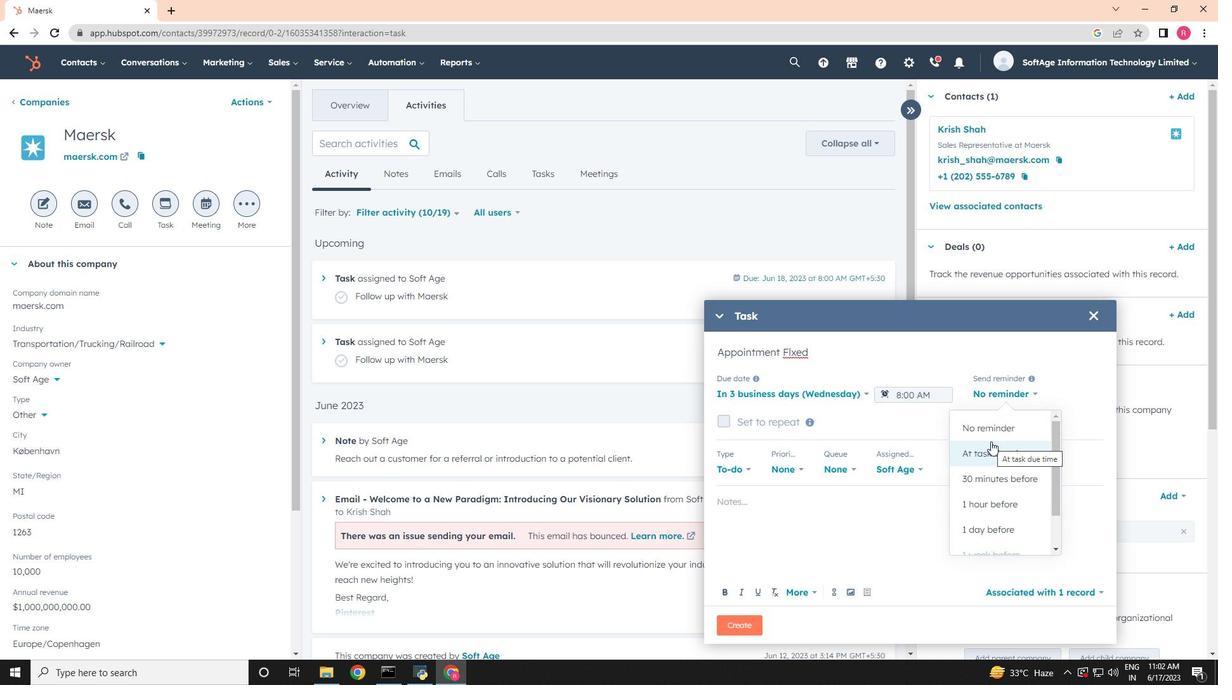 
Action: Mouse scrolled (988, 444) with delta (0, 0)
Screenshot: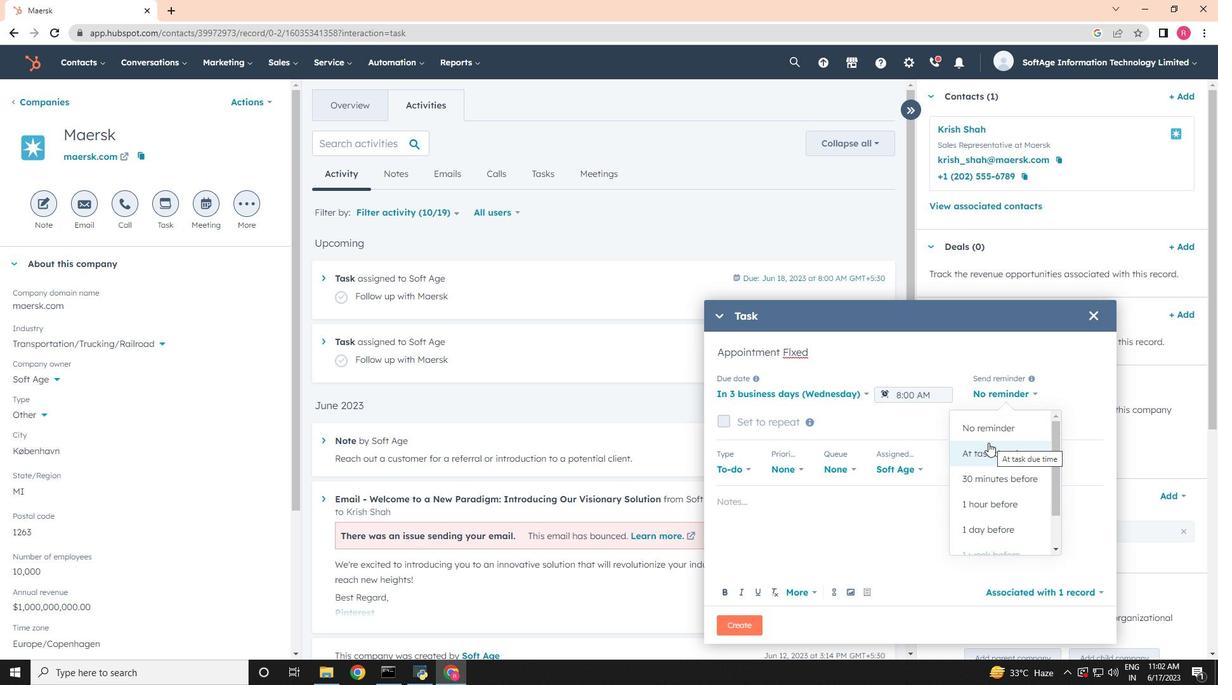 
Action: Mouse moved to (983, 444)
Screenshot: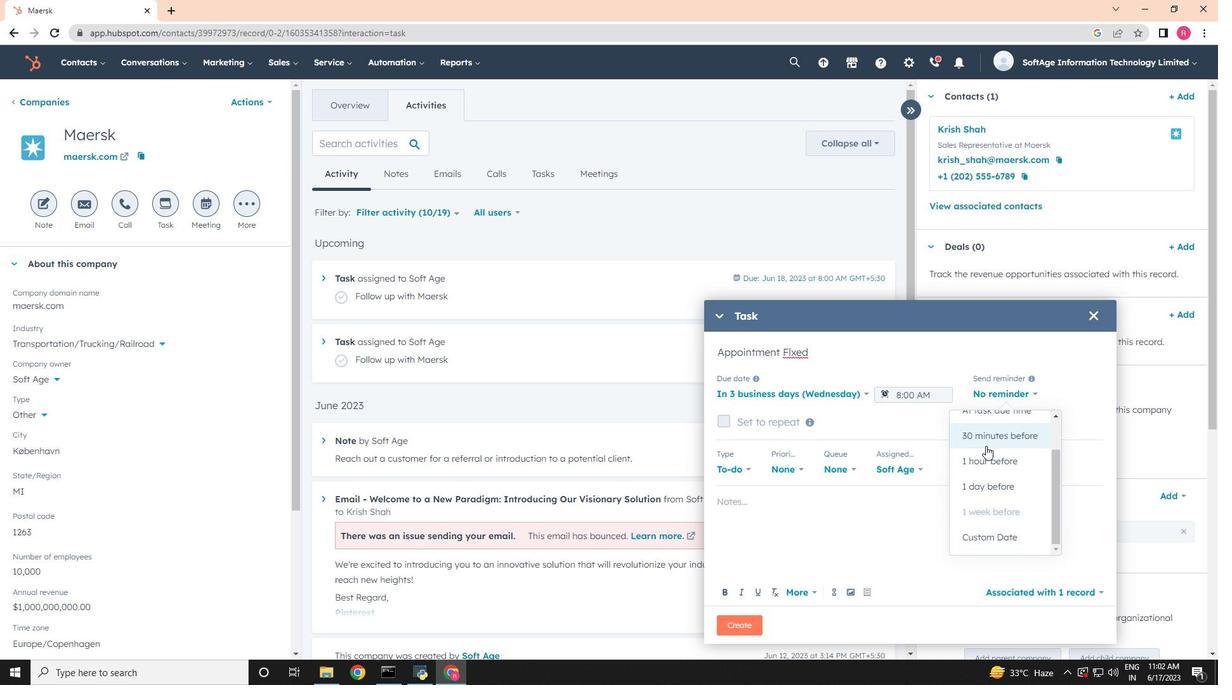 
Action: Mouse pressed left at (983, 444)
Screenshot: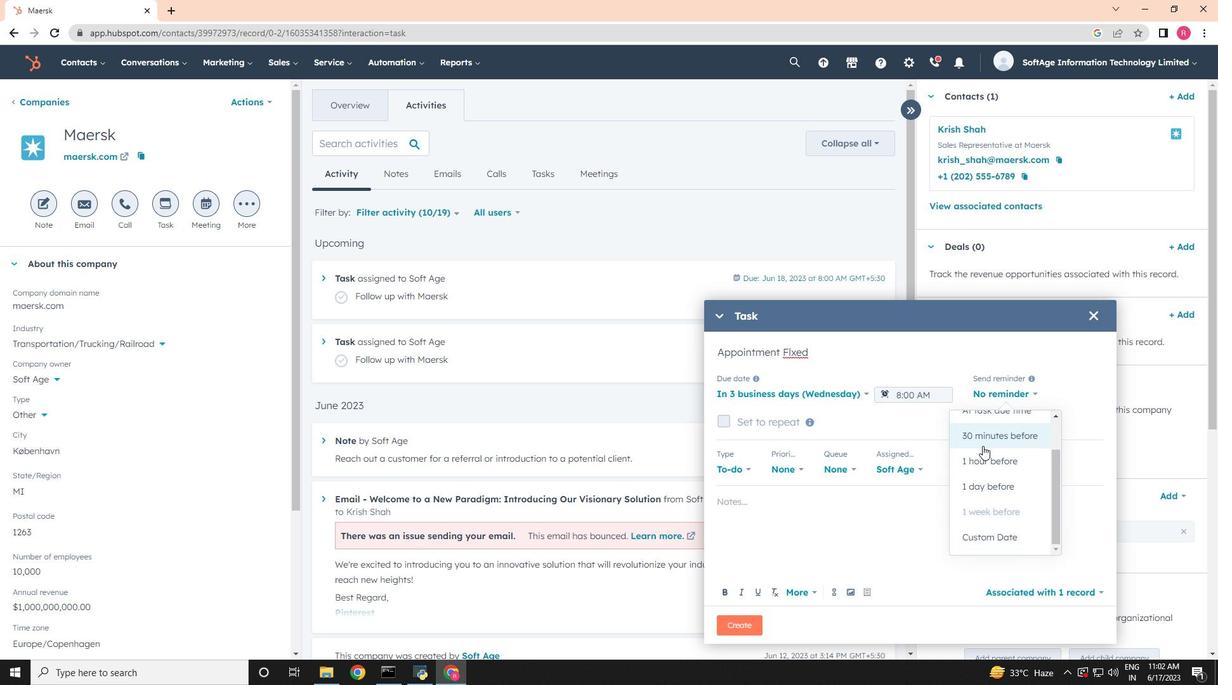 
Action: Mouse moved to (799, 473)
Screenshot: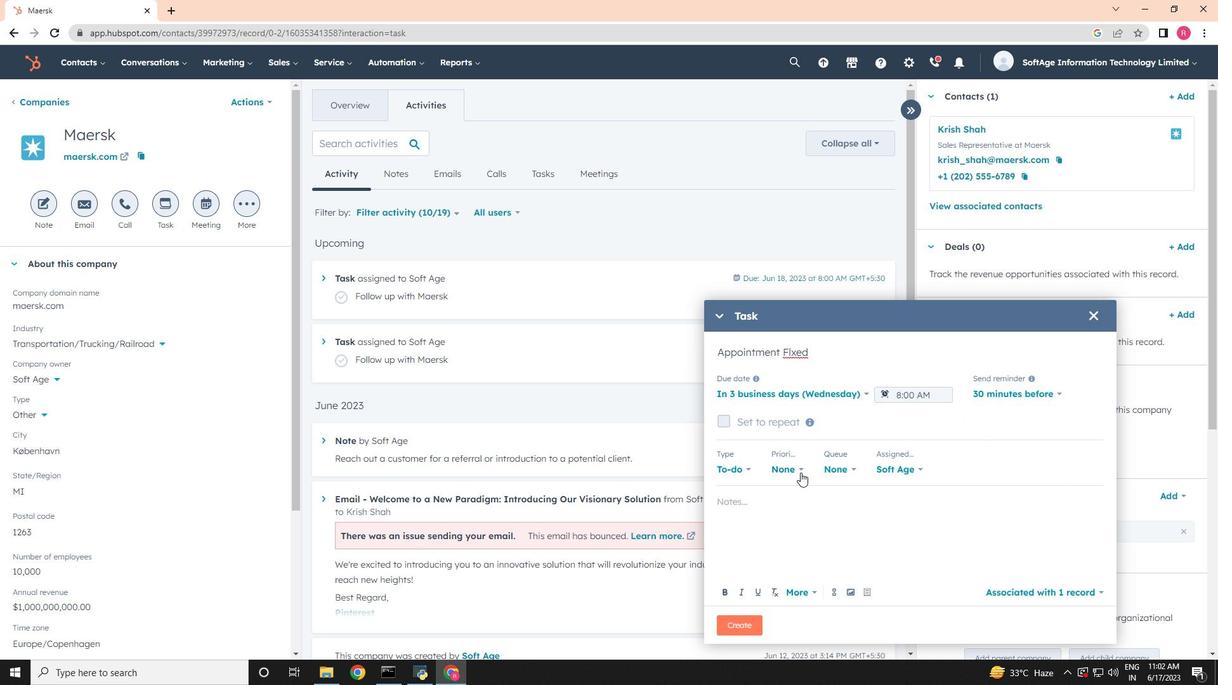 
Action: Mouse pressed left at (799, 473)
Screenshot: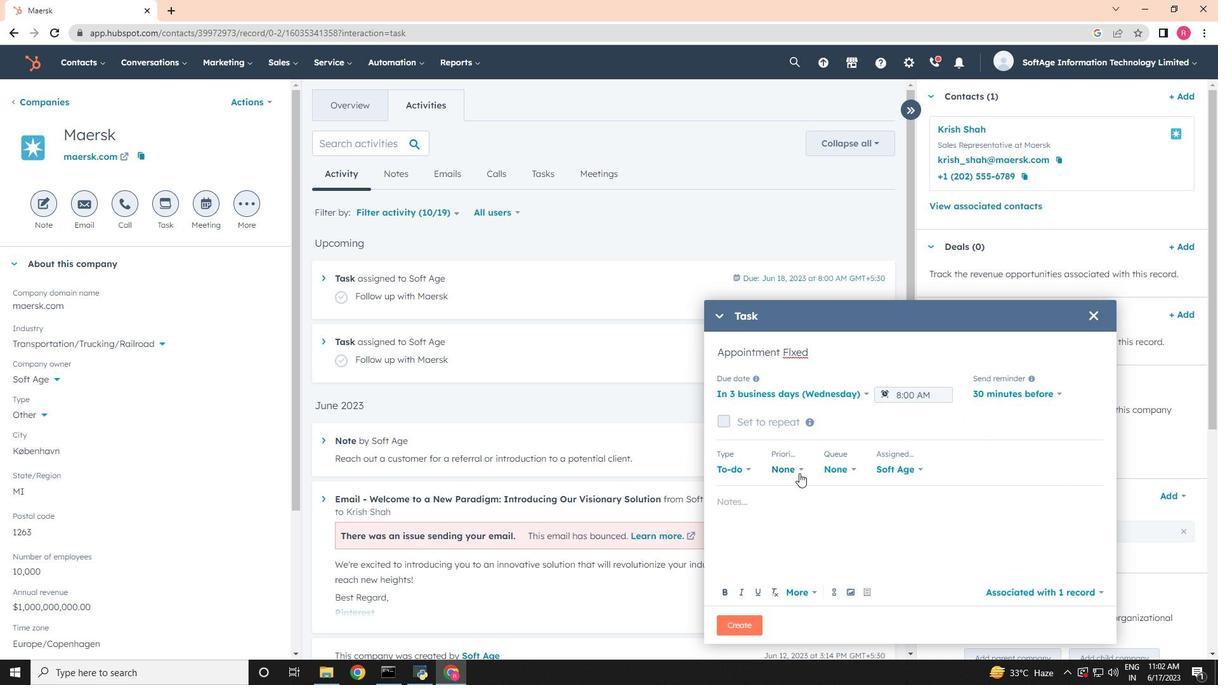 
Action: Mouse moved to (791, 535)
Screenshot: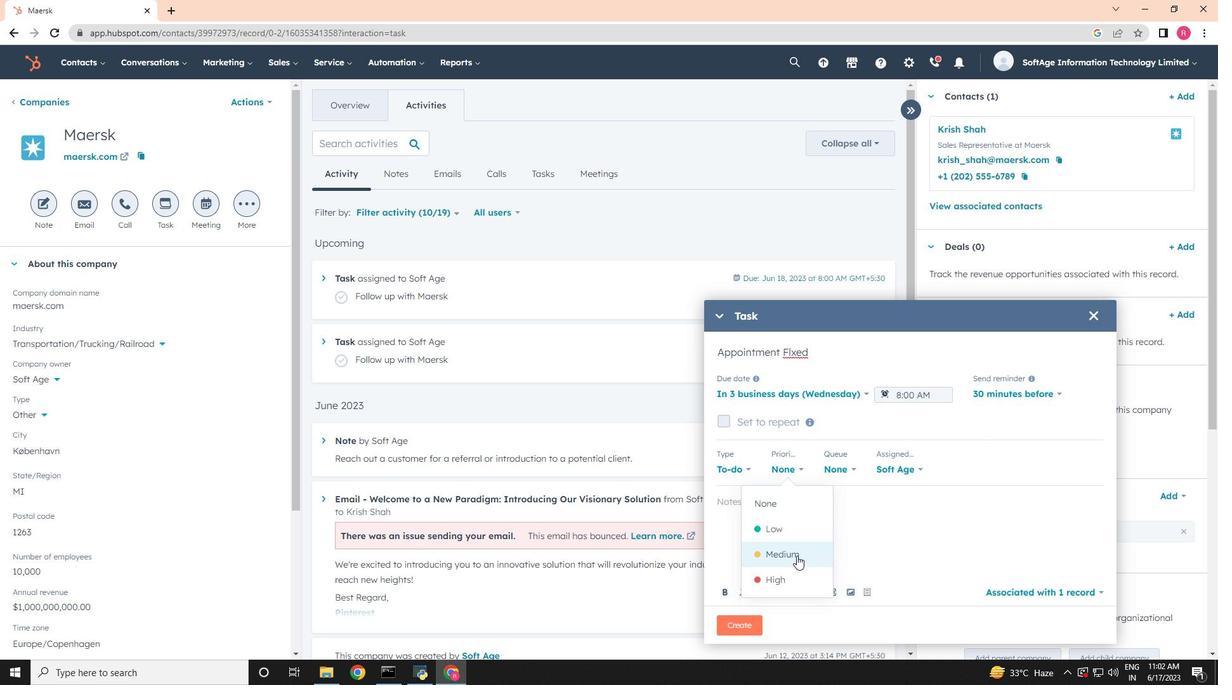 
Action: Mouse pressed left at (791, 535)
Screenshot: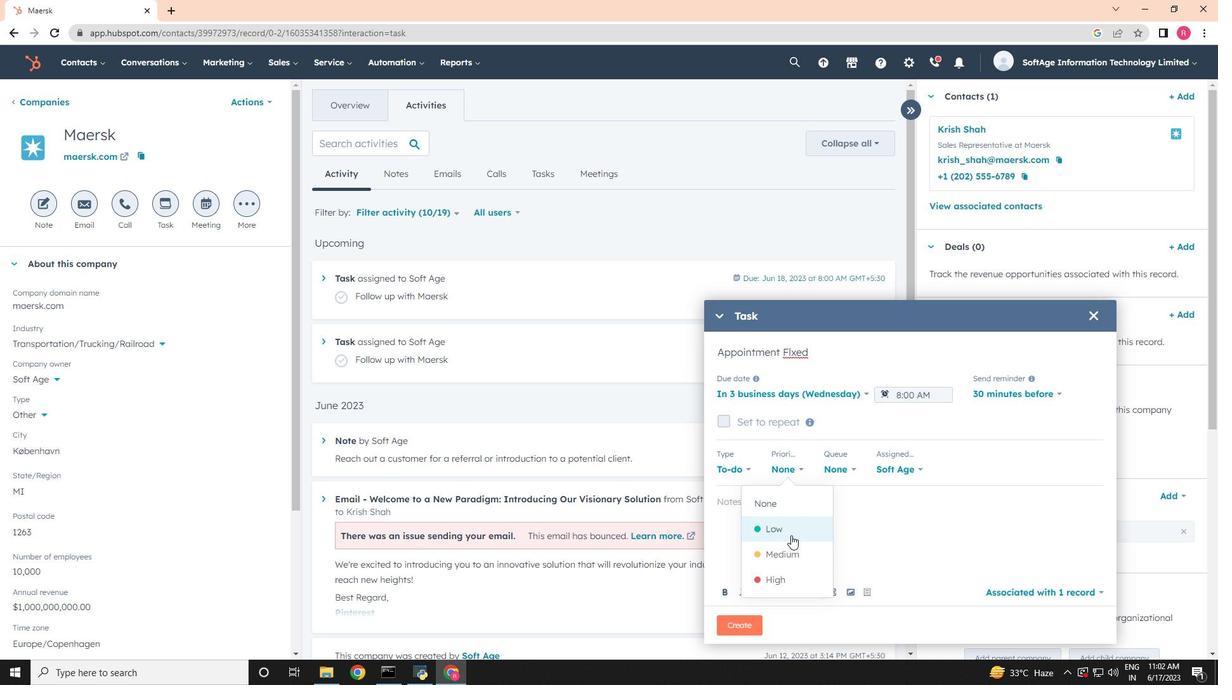 
Action: Mouse moved to (738, 521)
Screenshot: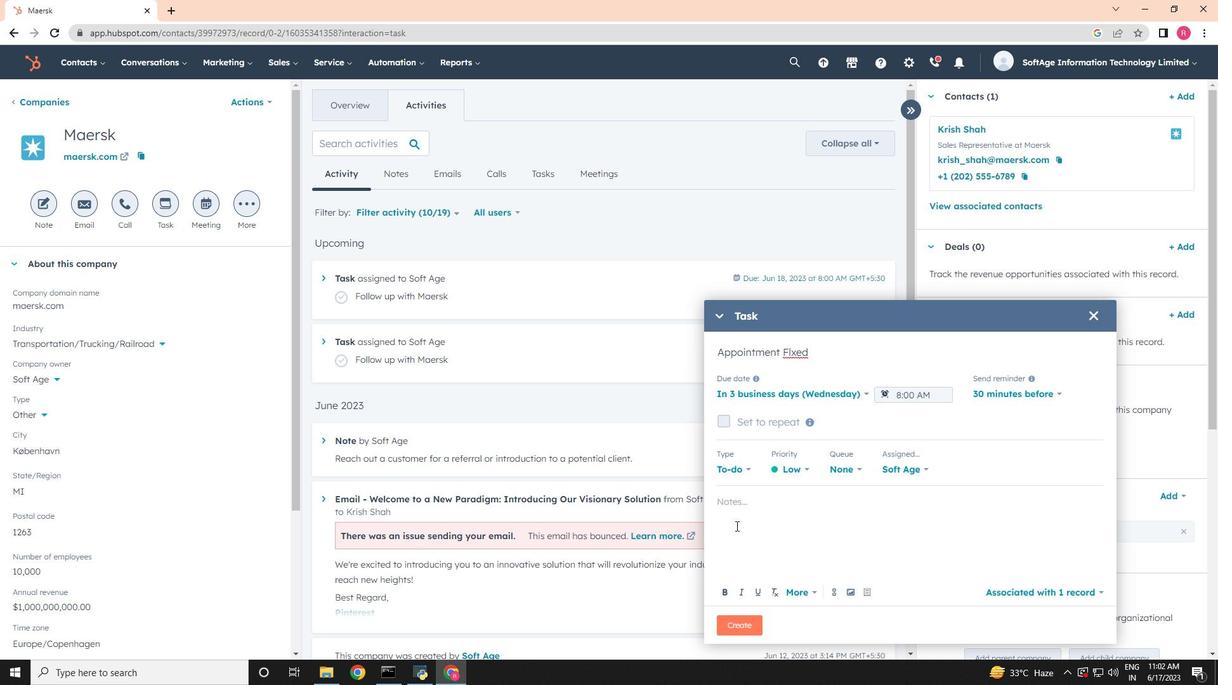 
Action: Mouse pressed left at (738, 521)
Screenshot: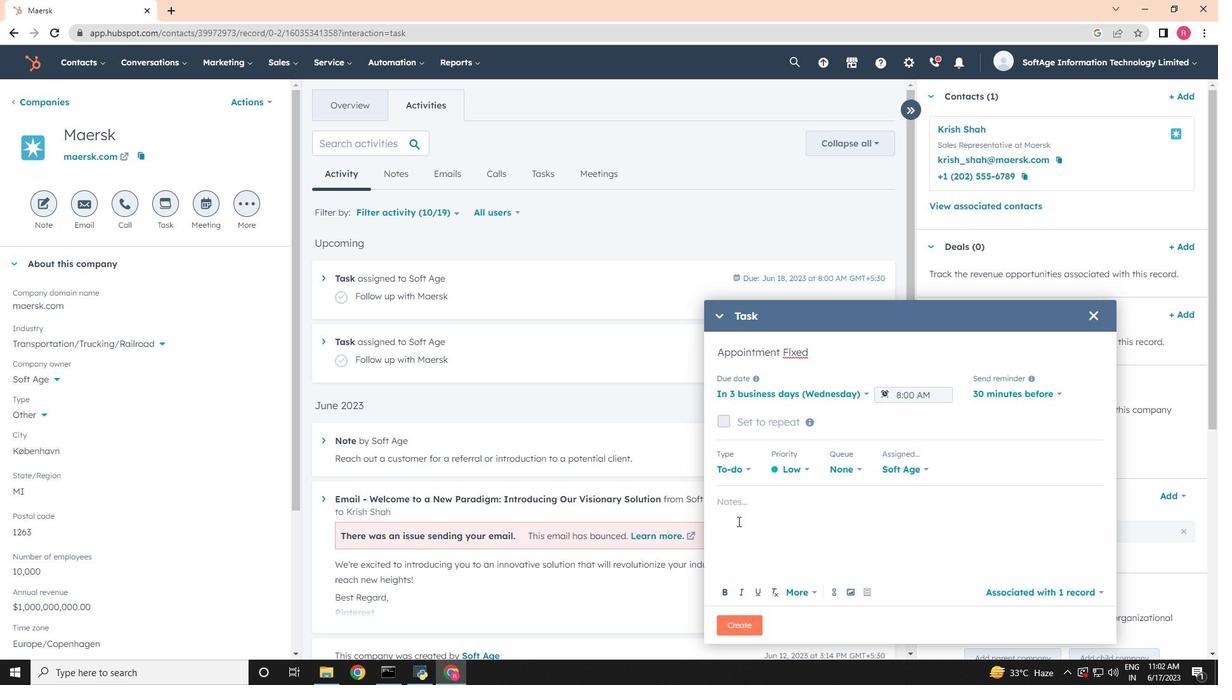 
Action: Key pressed <Key.shift>Review<Key.space>the<Key.space>attached<Key.space>proposal.
Screenshot: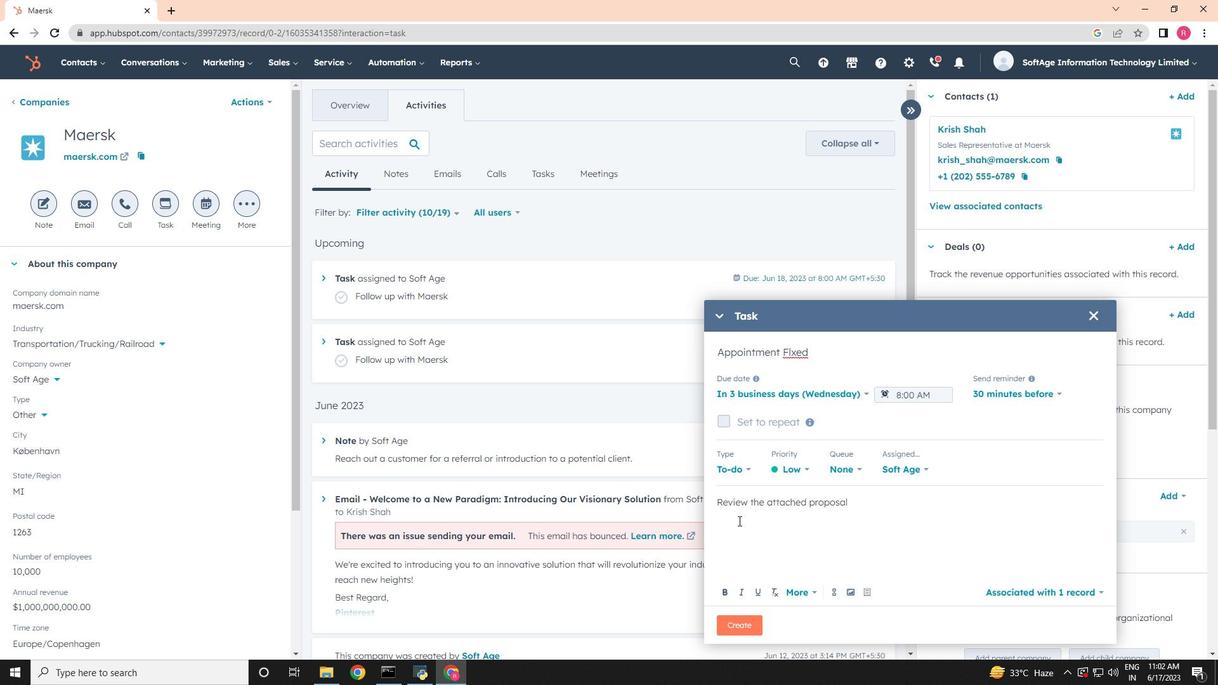 
Action: Mouse moved to (747, 622)
Screenshot: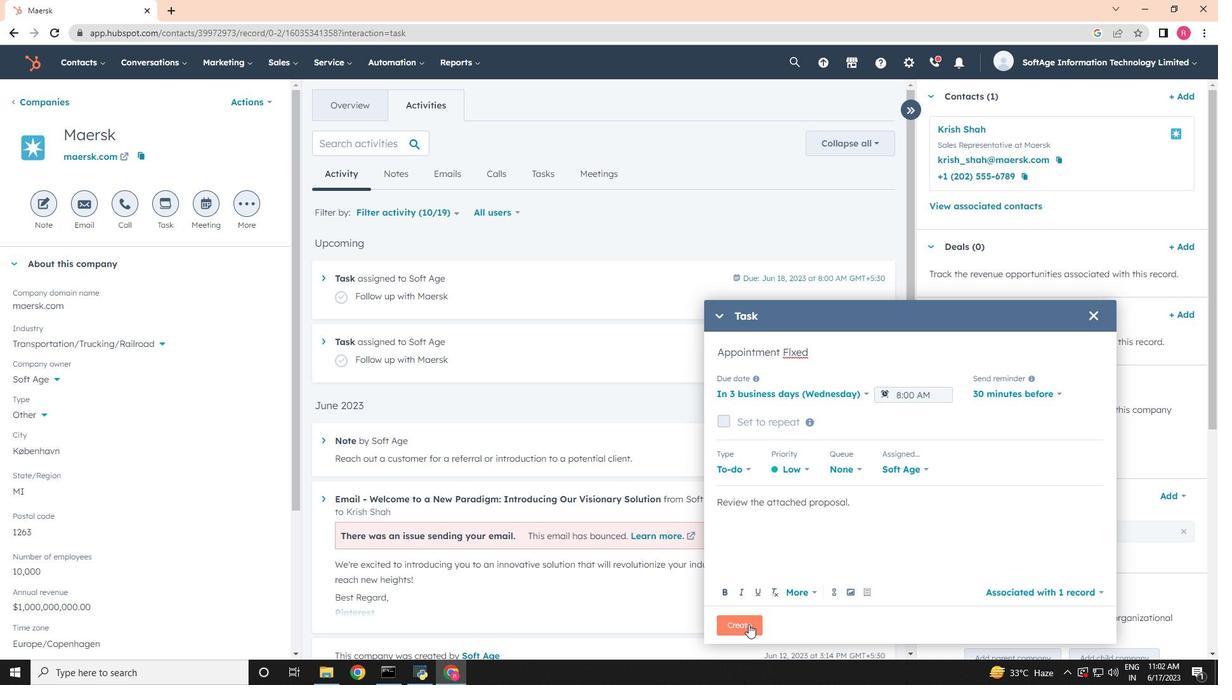 
Action: Mouse pressed left at (747, 622)
Screenshot: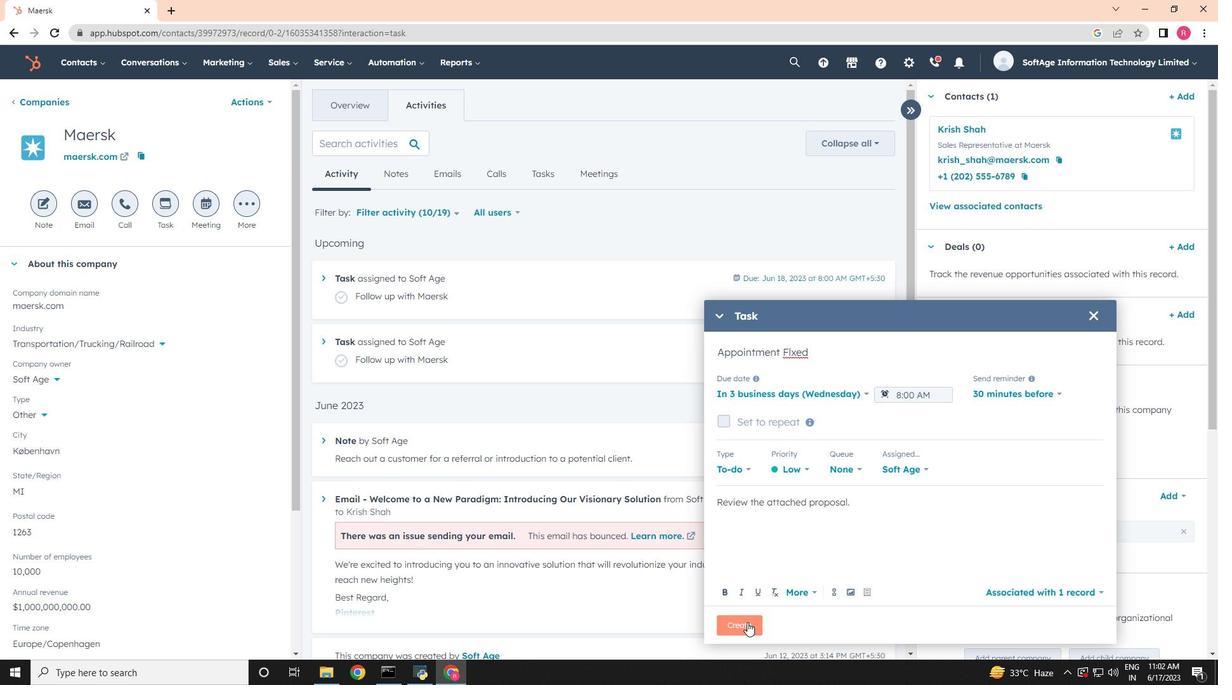 
Action: Mouse moved to (793, 456)
Screenshot: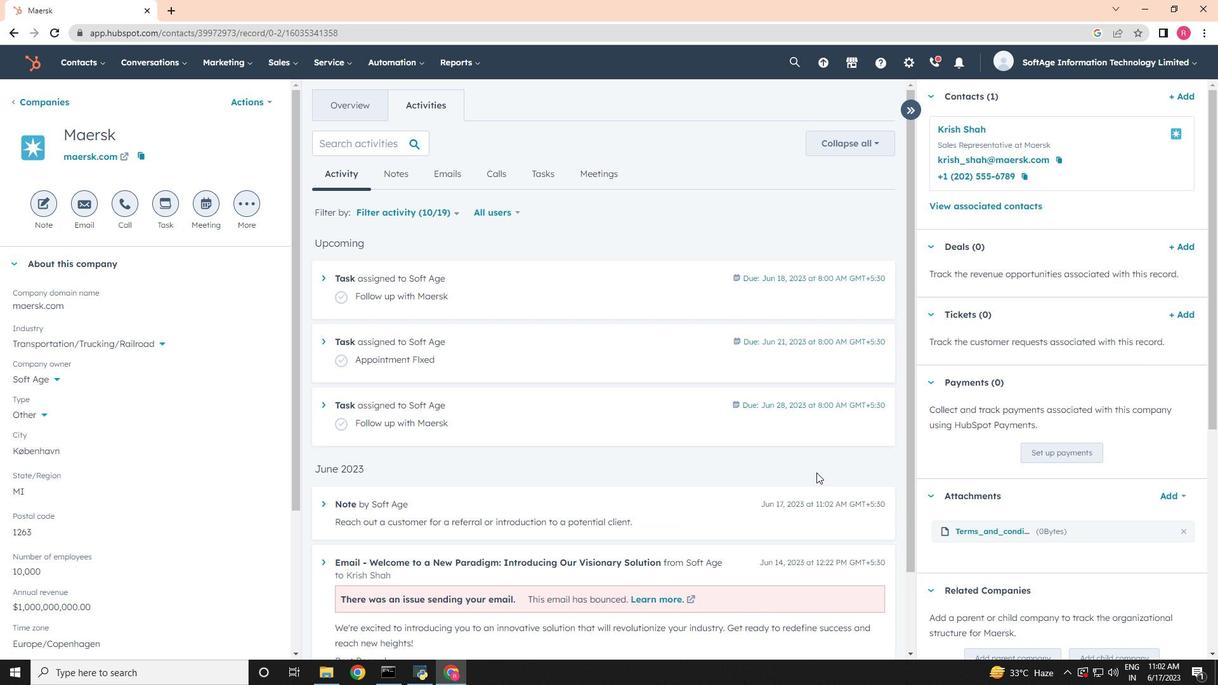 
